 Task: Add Sprouts Chocolate Coconut Rolls to the cart.
Action: Mouse moved to (18, 70)
Screenshot: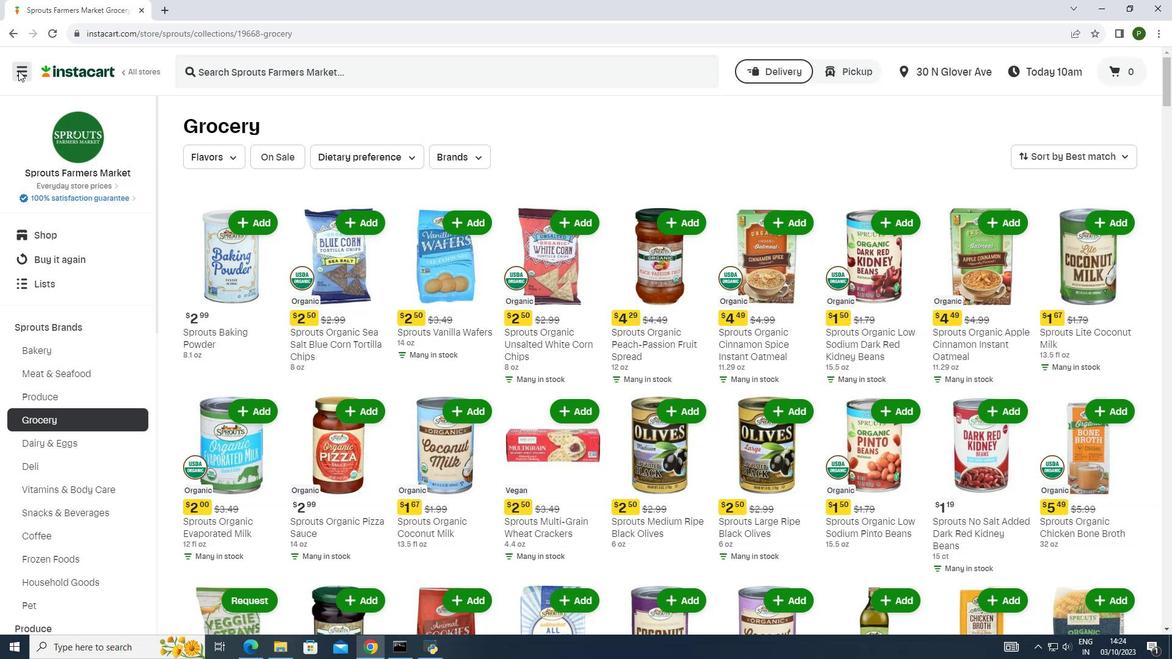 
Action: Mouse pressed left at (18, 70)
Screenshot: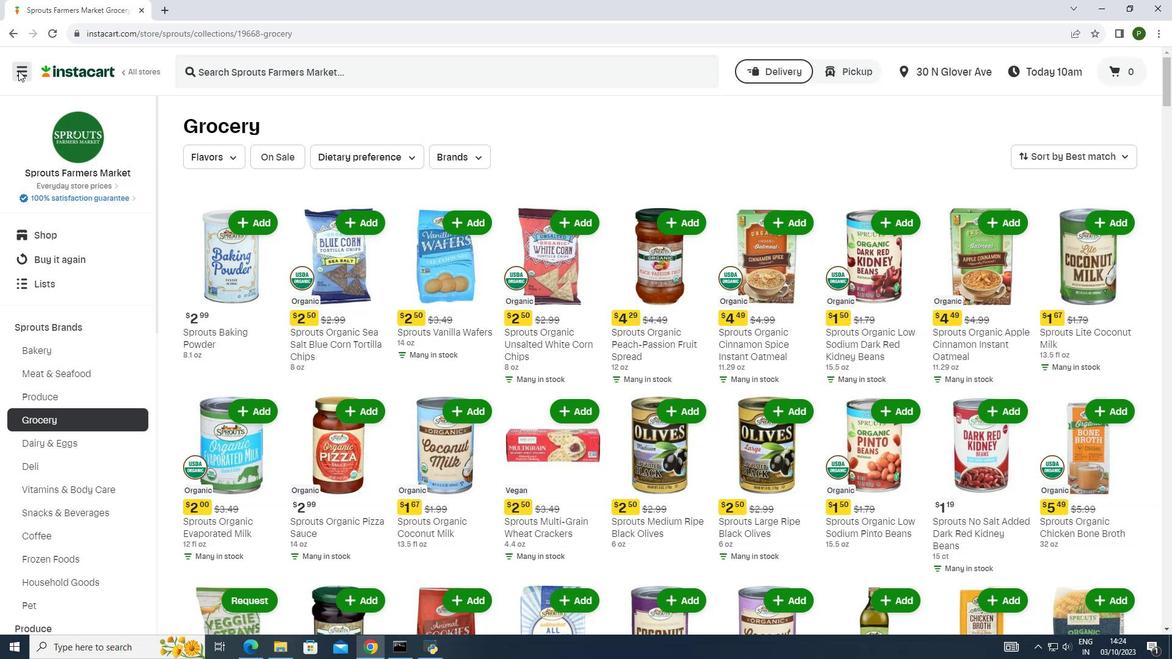 
Action: Mouse moved to (43, 317)
Screenshot: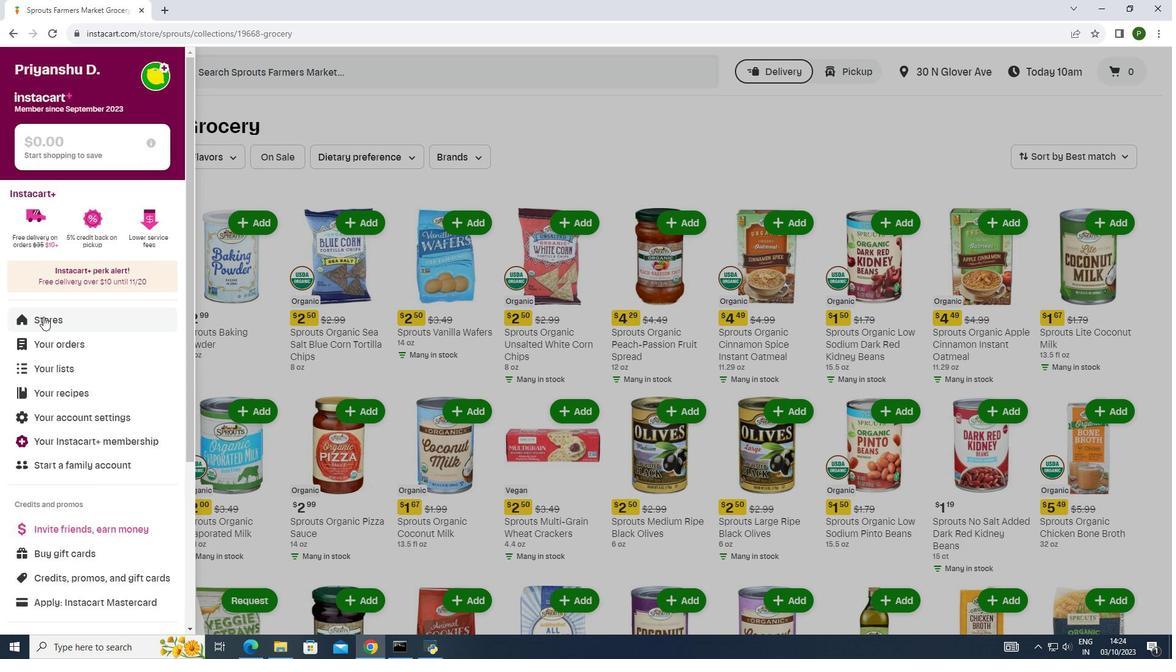 
Action: Mouse pressed left at (43, 317)
Screenshot: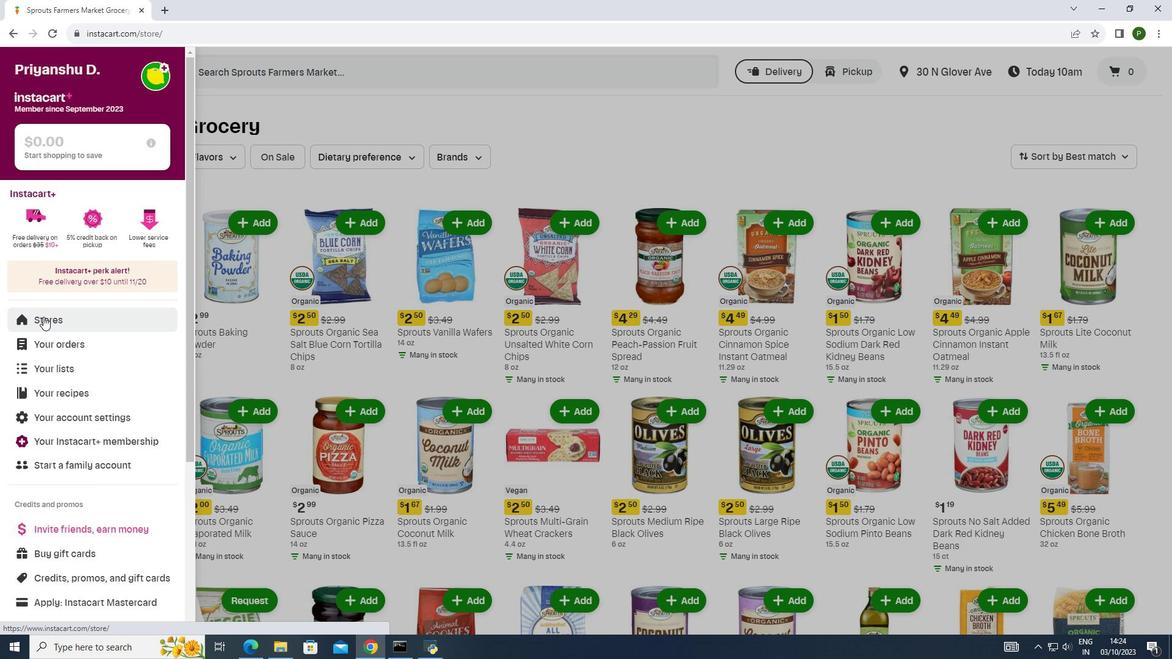 
Action: Mouse moved to (275, 126)
Screenshot: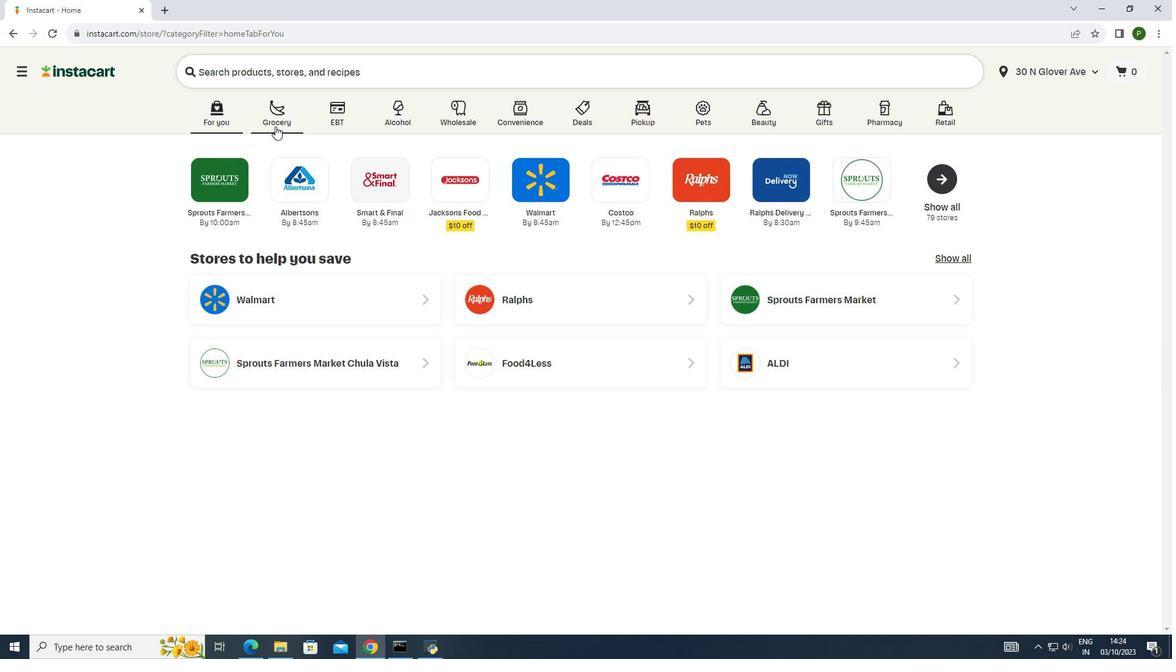 
Action: Mouse pressed left at (275, 126)
Screenshot: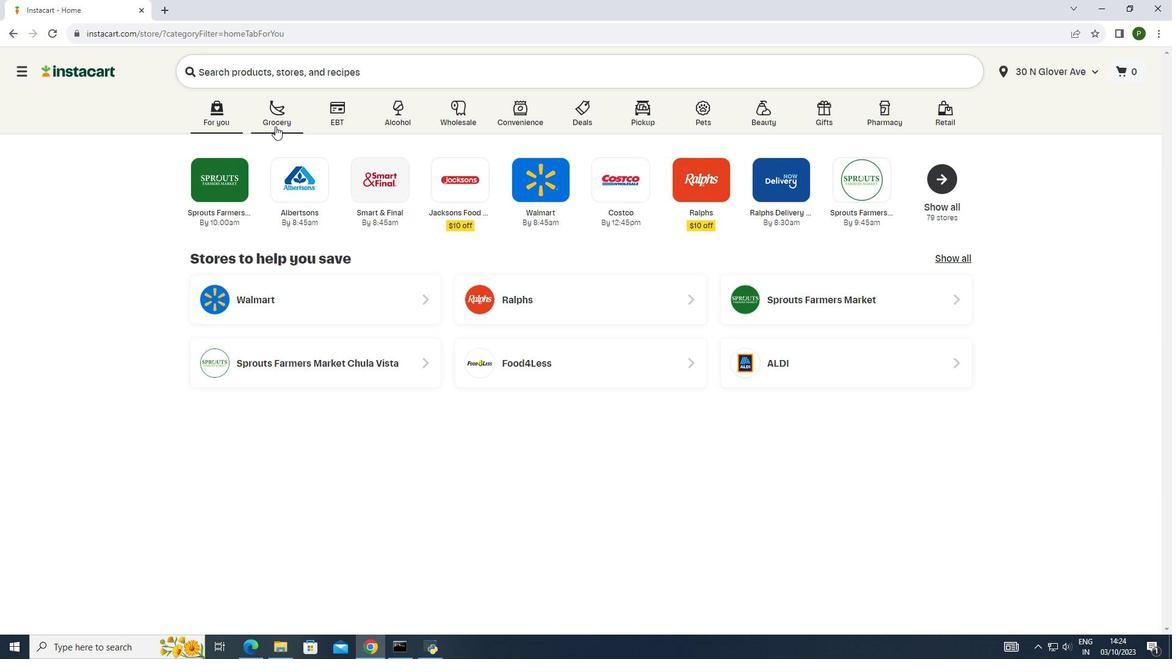 
Action: Mouse moved to (613, 178)
Screenshot: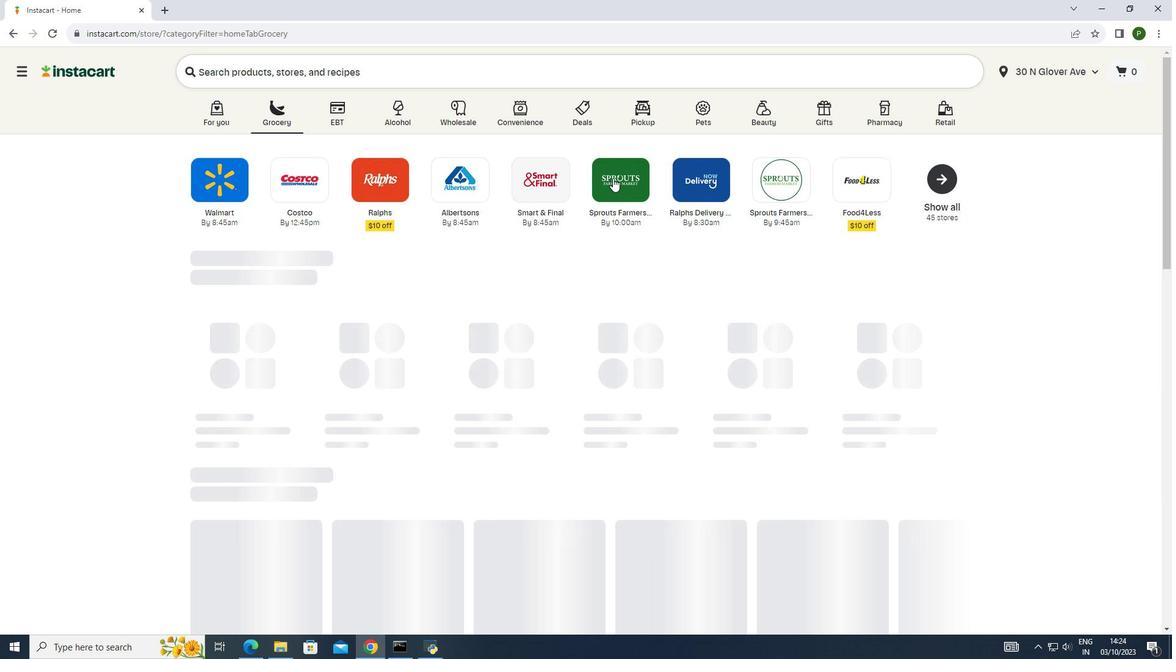 
Action: Mouse pressed left at (613, 178)
Screenshot: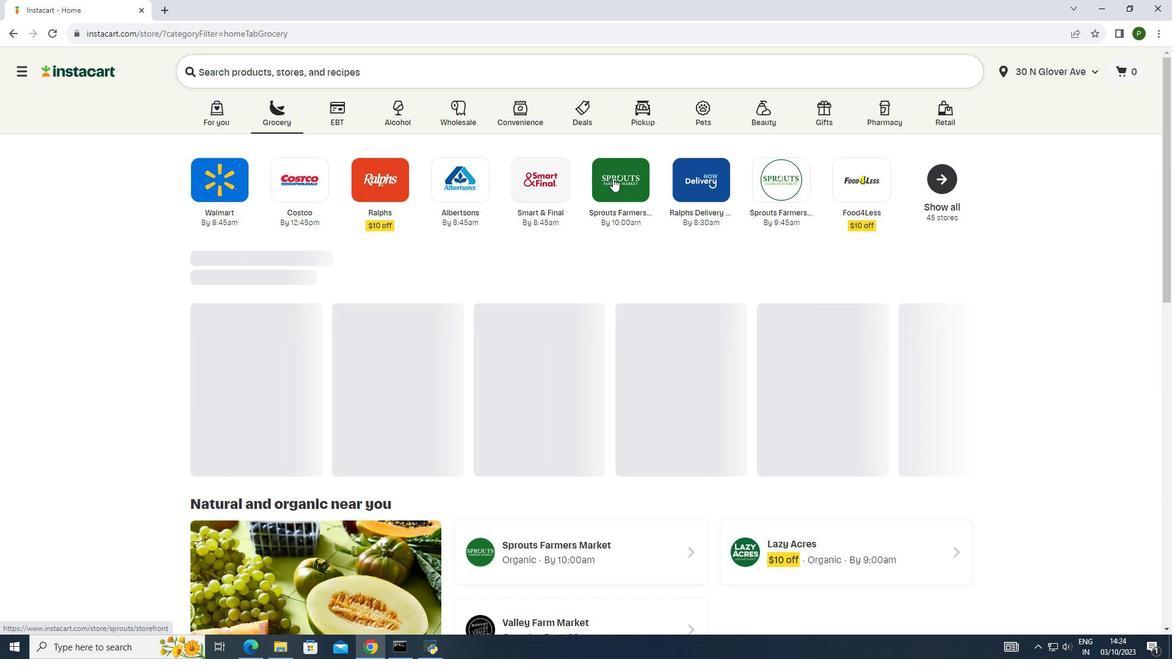 
Action: Mouse moved to (103, 322)
Screenshot: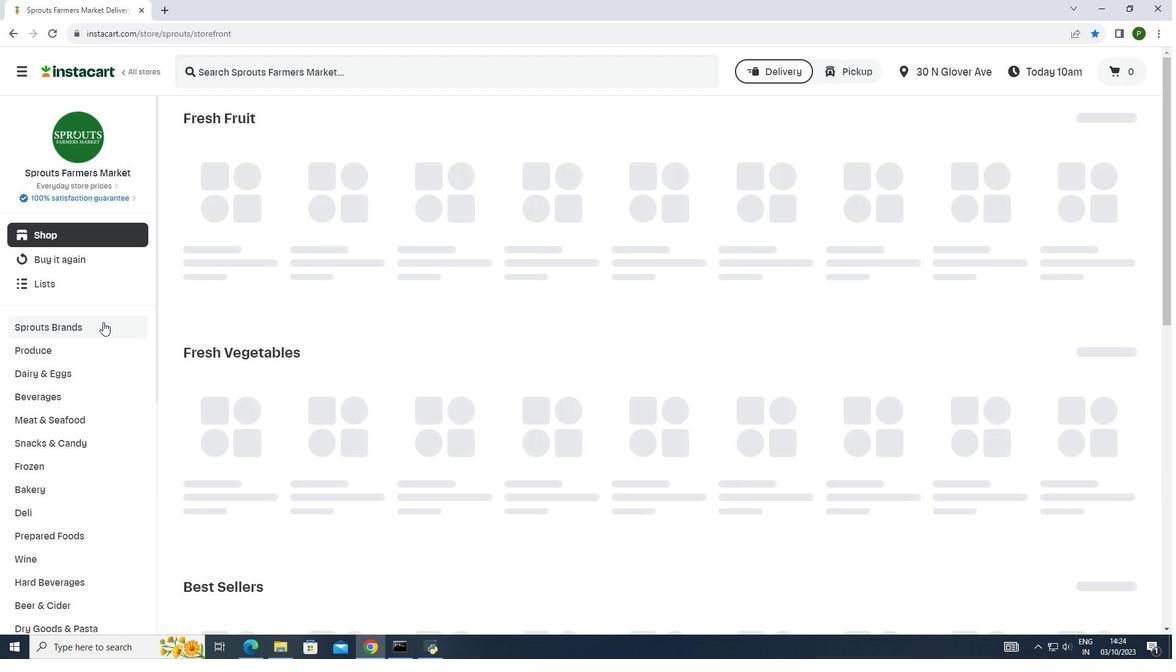 
Action: Mouse pressed left at (103, 322)
Screenshot: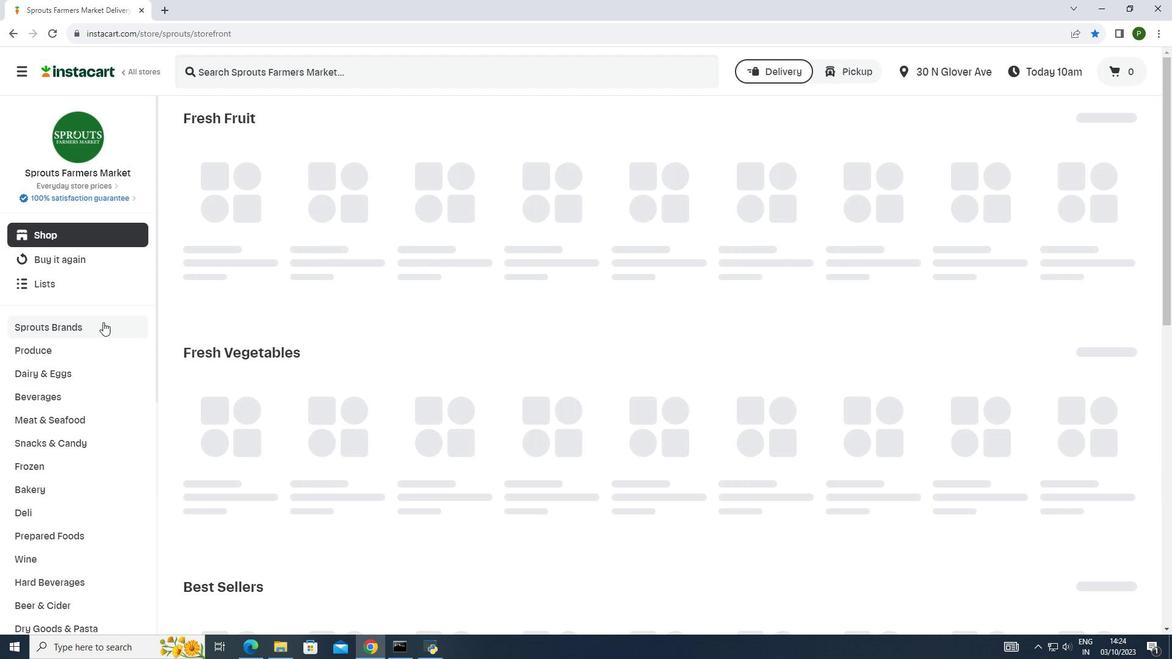 
Action: Mouse moved to (83, 410)
Screenshot: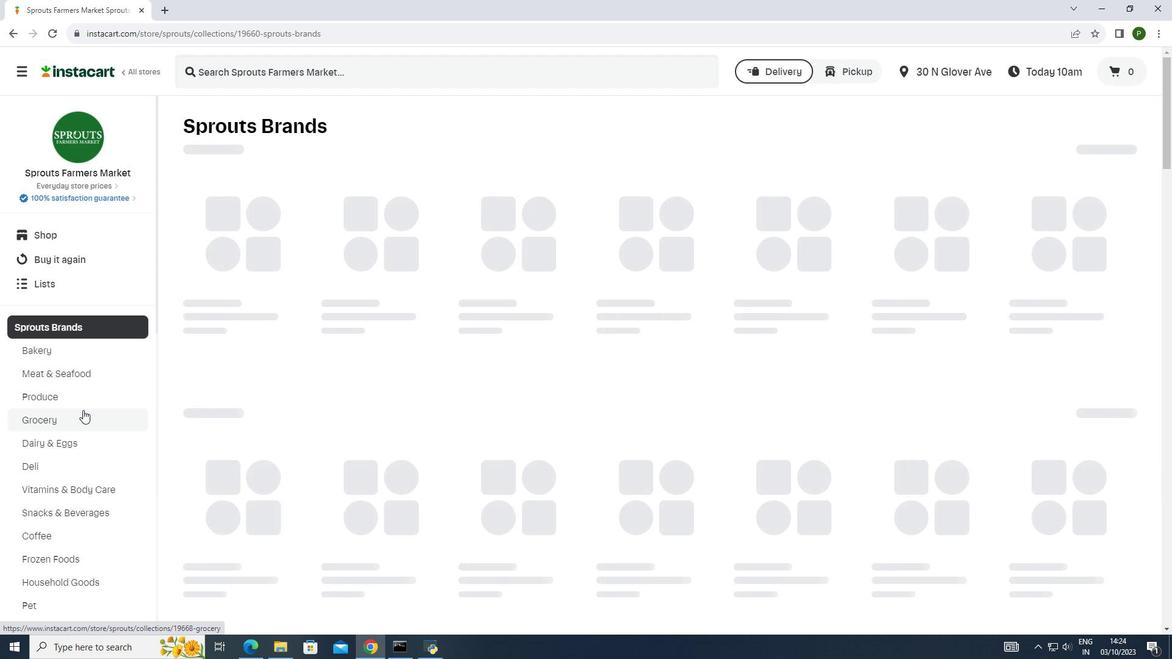 
Action: Mouse pressed left at (83, 410)
Screenshot: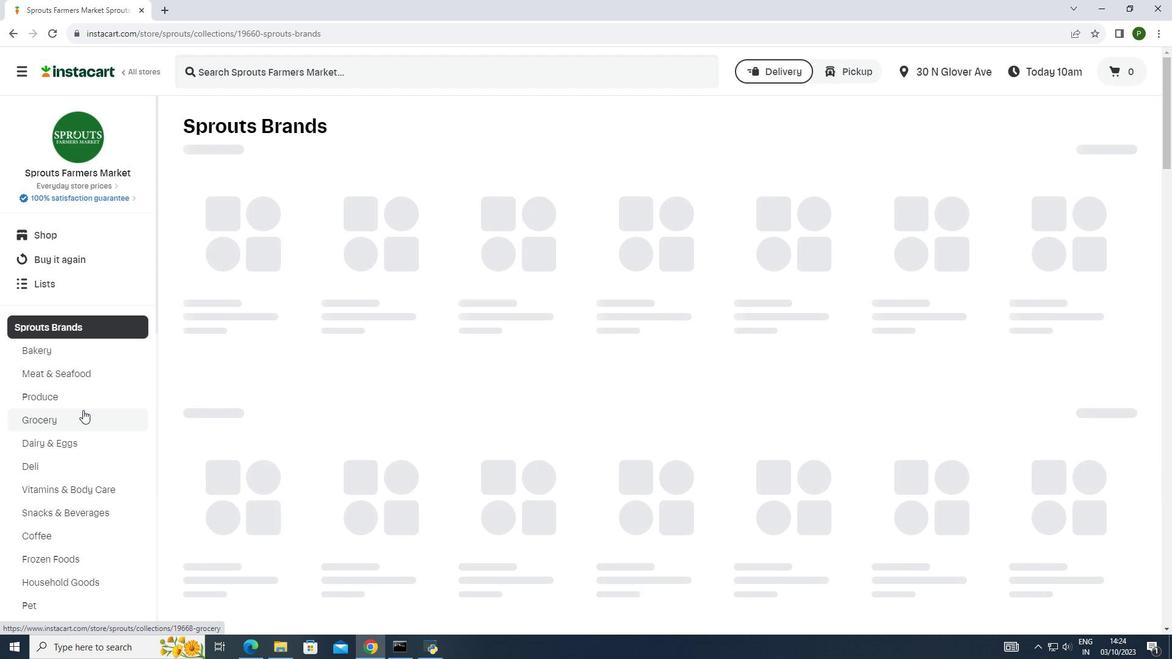 
Action: Mouse moved to (346, 284)
Screenshot: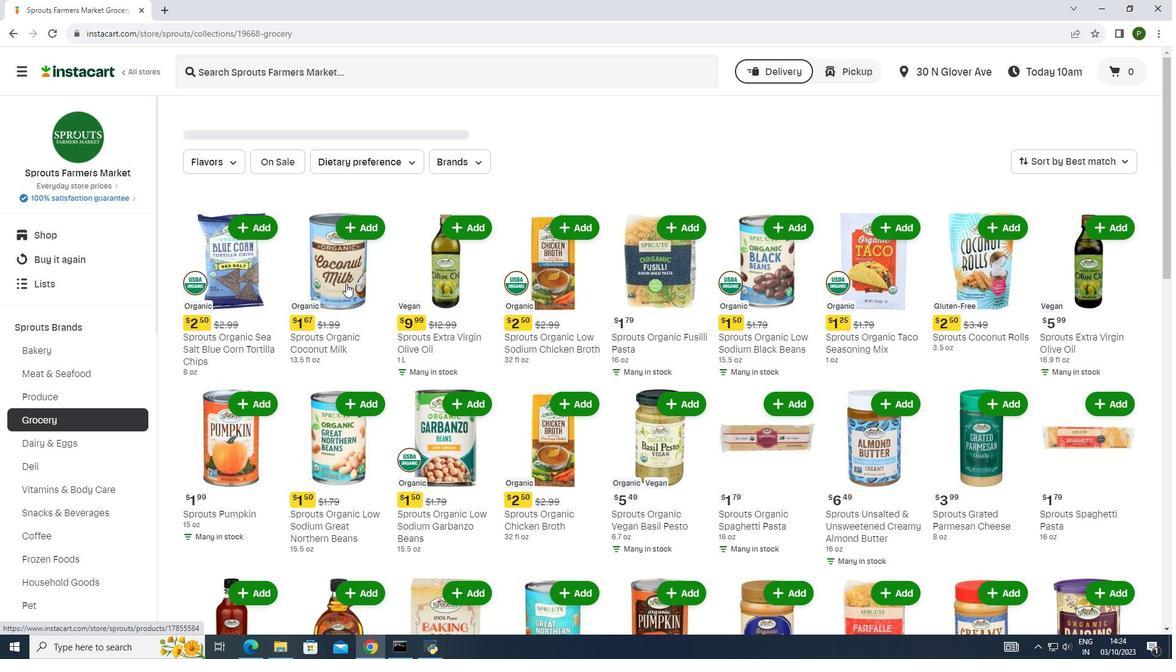 
Action: Mouse scrolled (346, 283) with delta (0, 0)
Screenshot: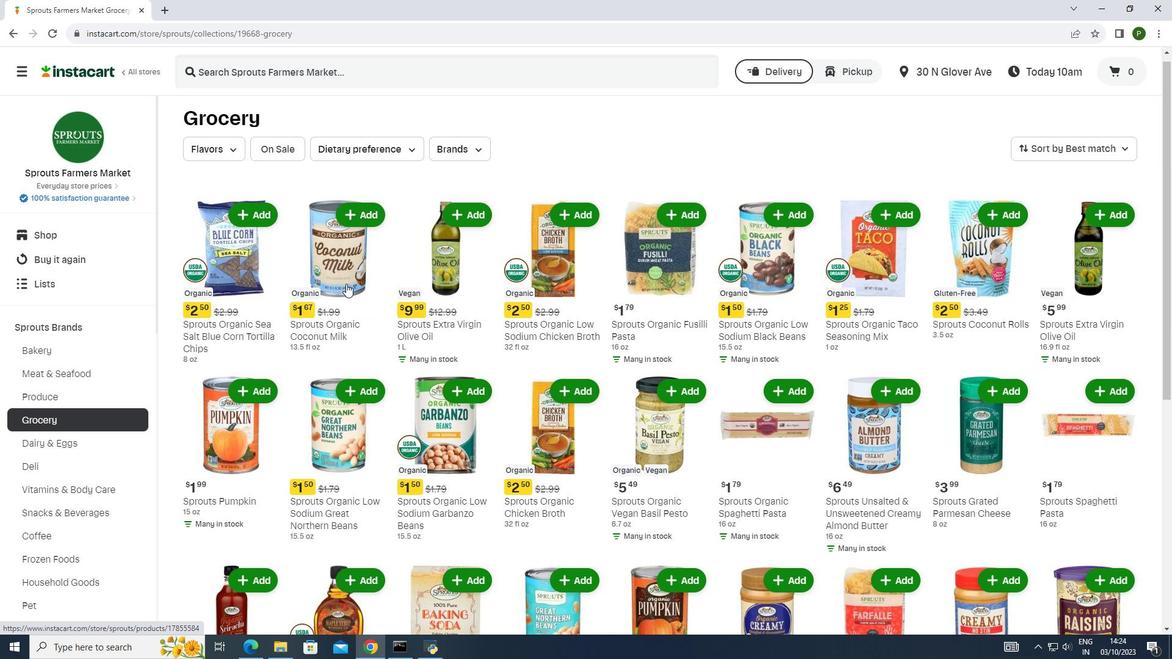
Action: Mouse scrolled (346, 283) with delta (0, 0)
Screenshot: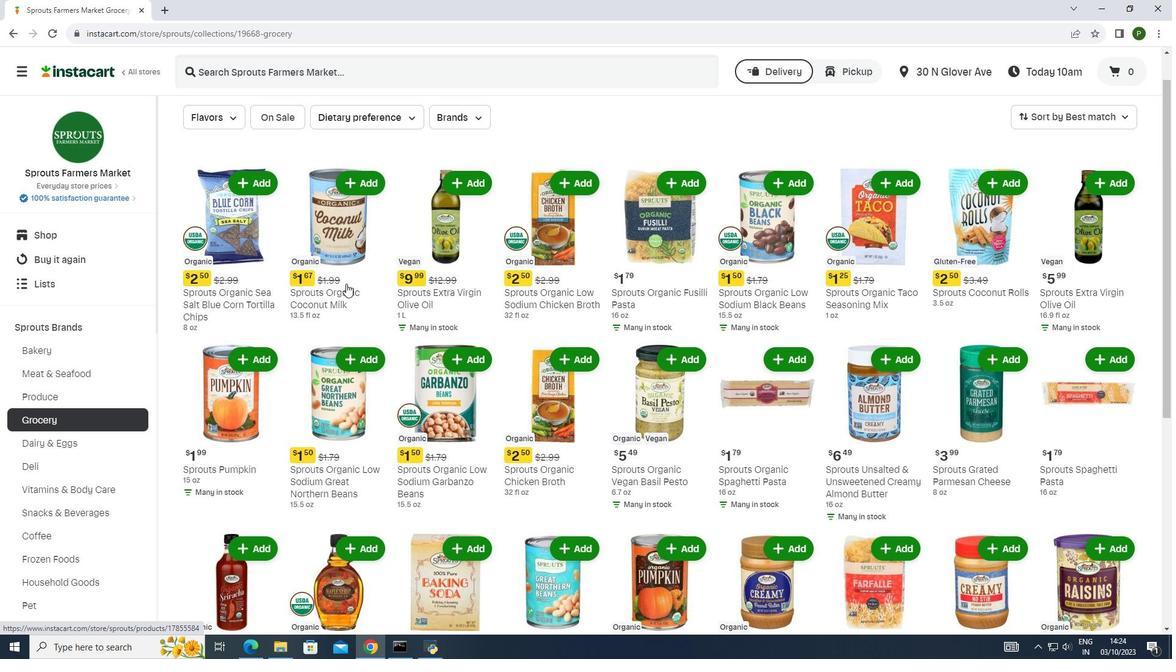 
Action: Mouse moved to (304, 277)
Screenshot: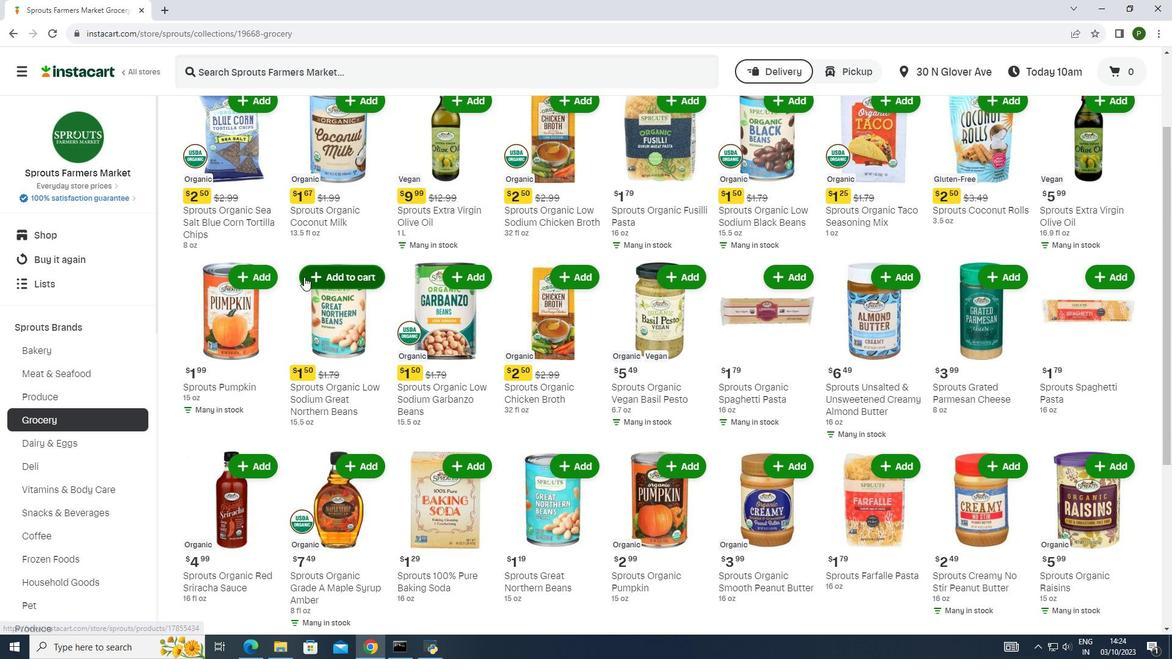 
Action: Mouse scrolled (304, 276) with delta (0, 0)
Screenshot: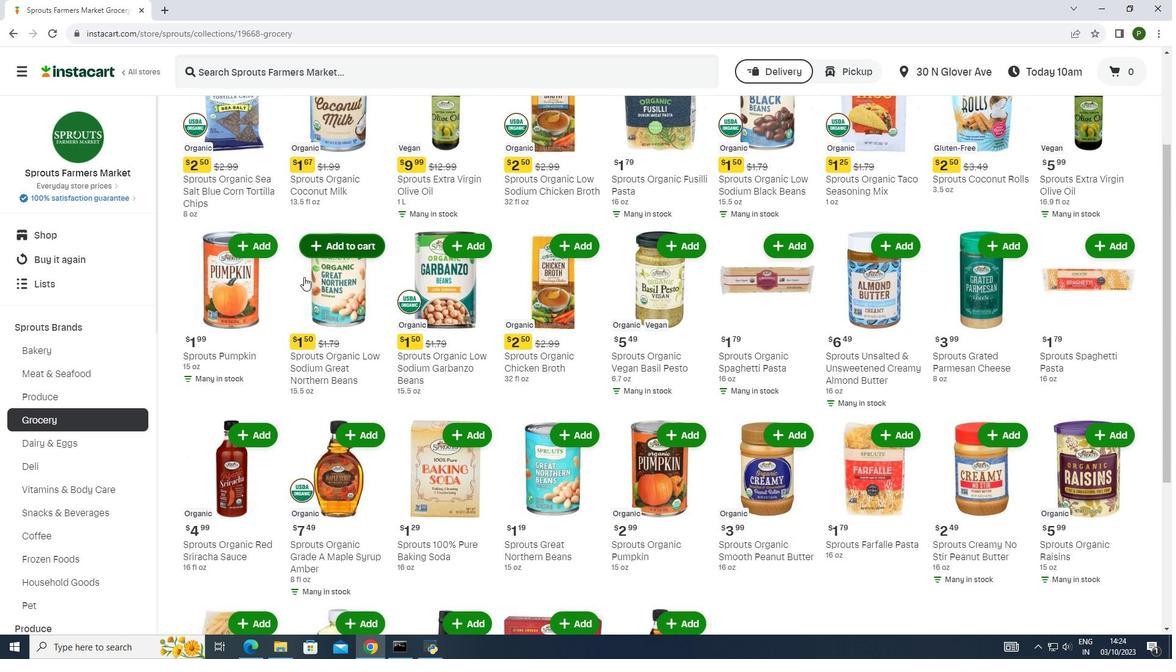
Action: Mouse scrolled (304, 277) with delta (0, 0)
Screenshot: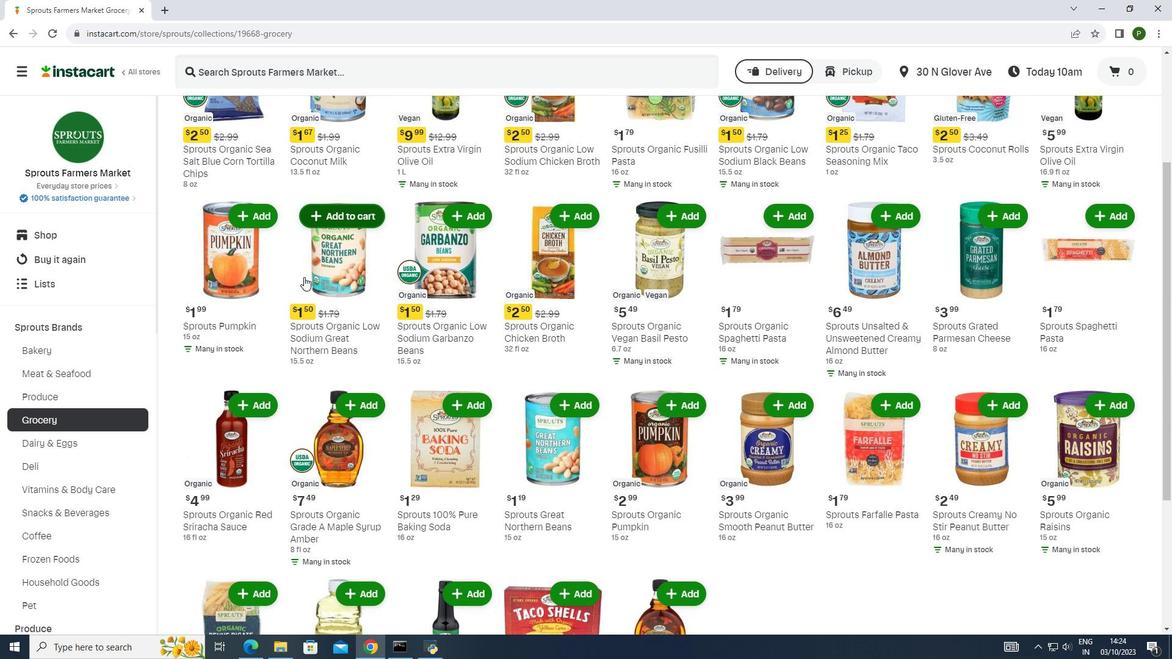 
Action: Mouse scrolled (304, 276) with delta (0, 0)
Screenshot: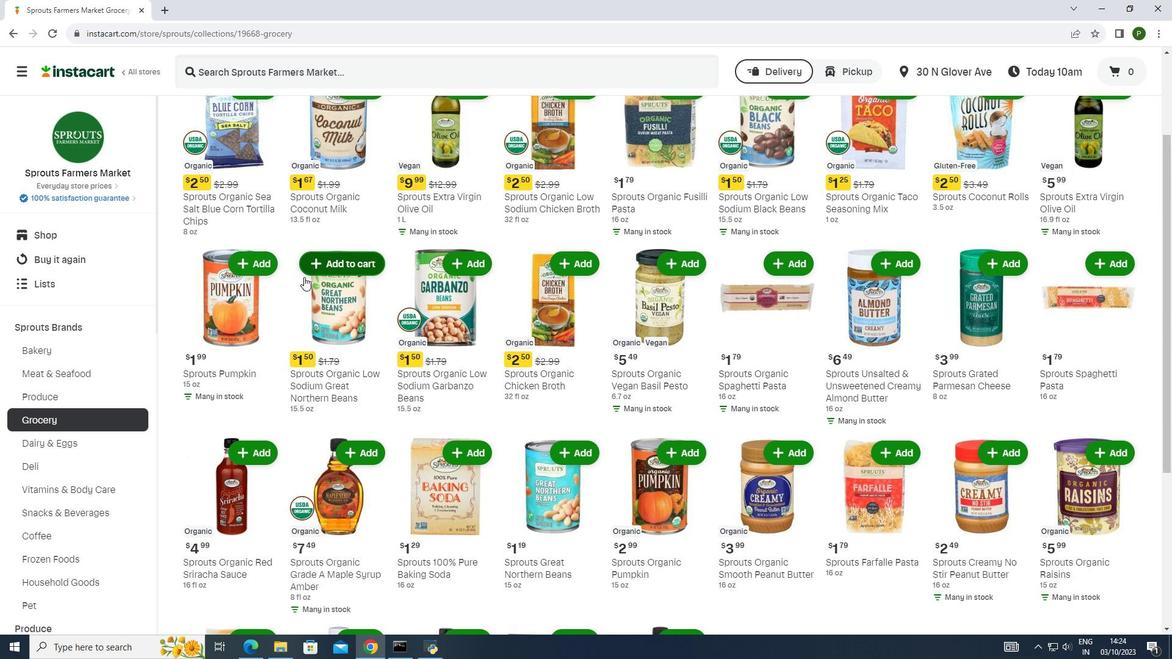 
Action: Mouse scrolled (304, 276) with delta (0, 0)
Screenshot: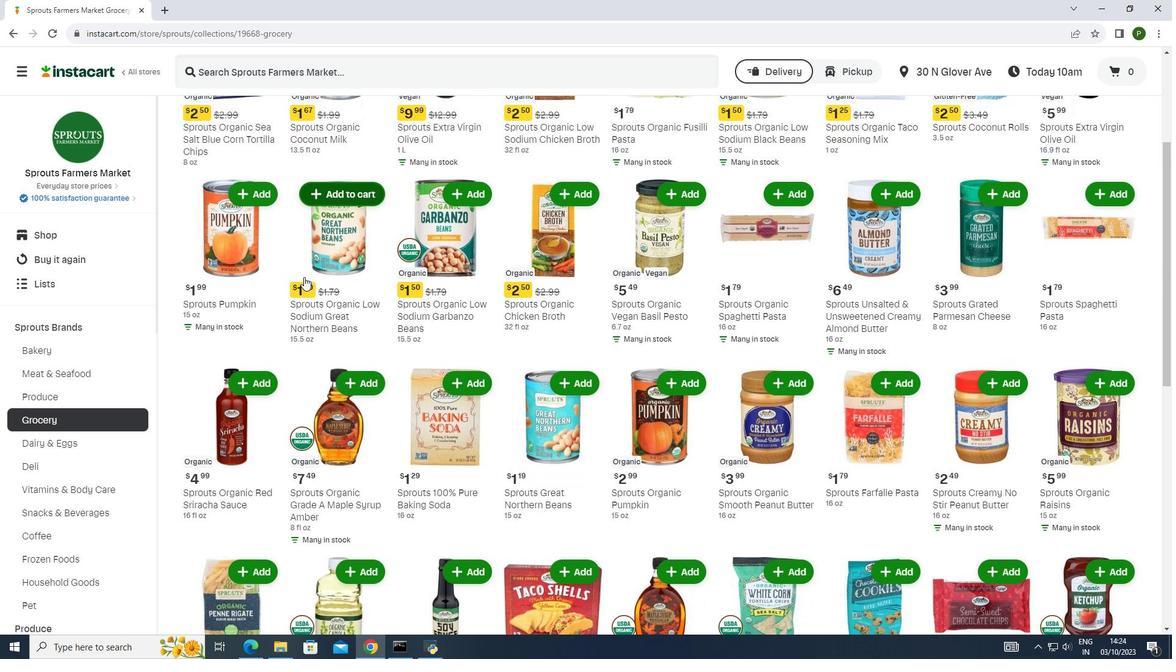 
Action: Mouse scrolled (304, 276) with delta (0, 0)
Screenshot: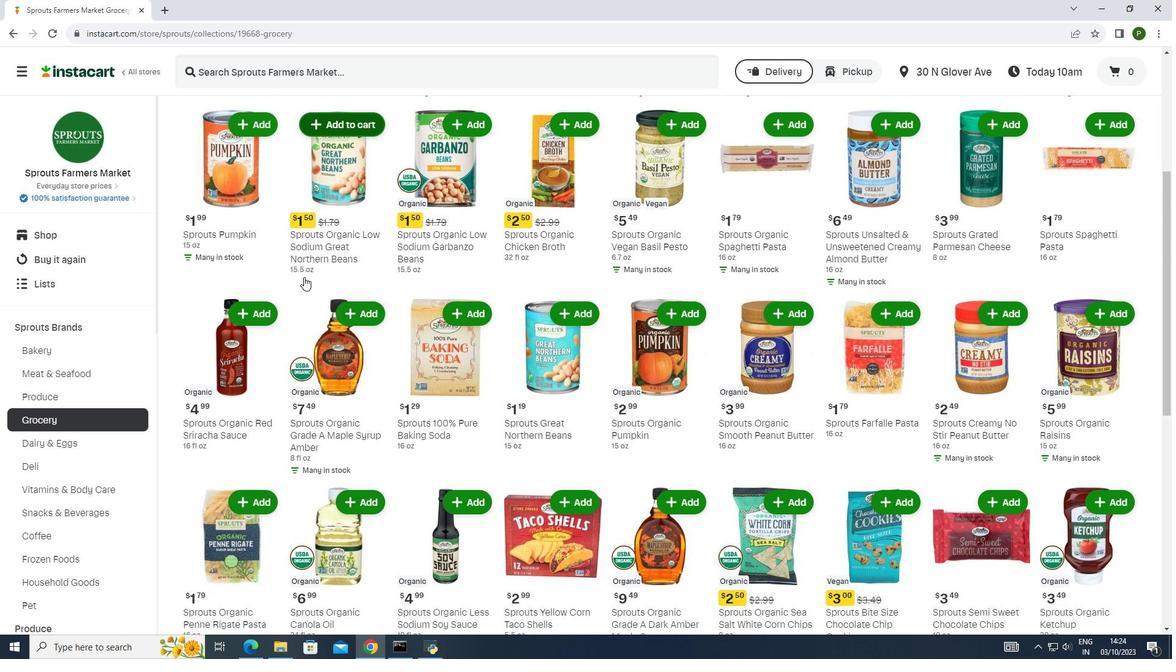 
Action: Mouse scrolled (304, 276) with delta (0, 0)
Screenshot: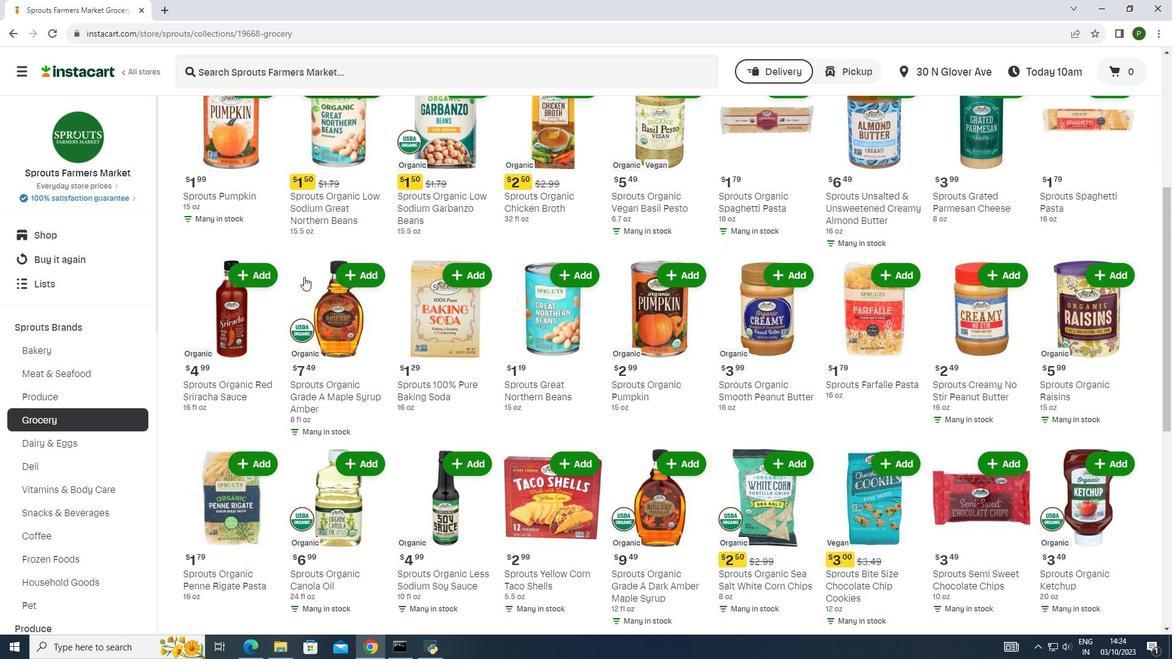 
Action: Mouse scrolled (304, 276) with delta (0, 0)
Screenshot: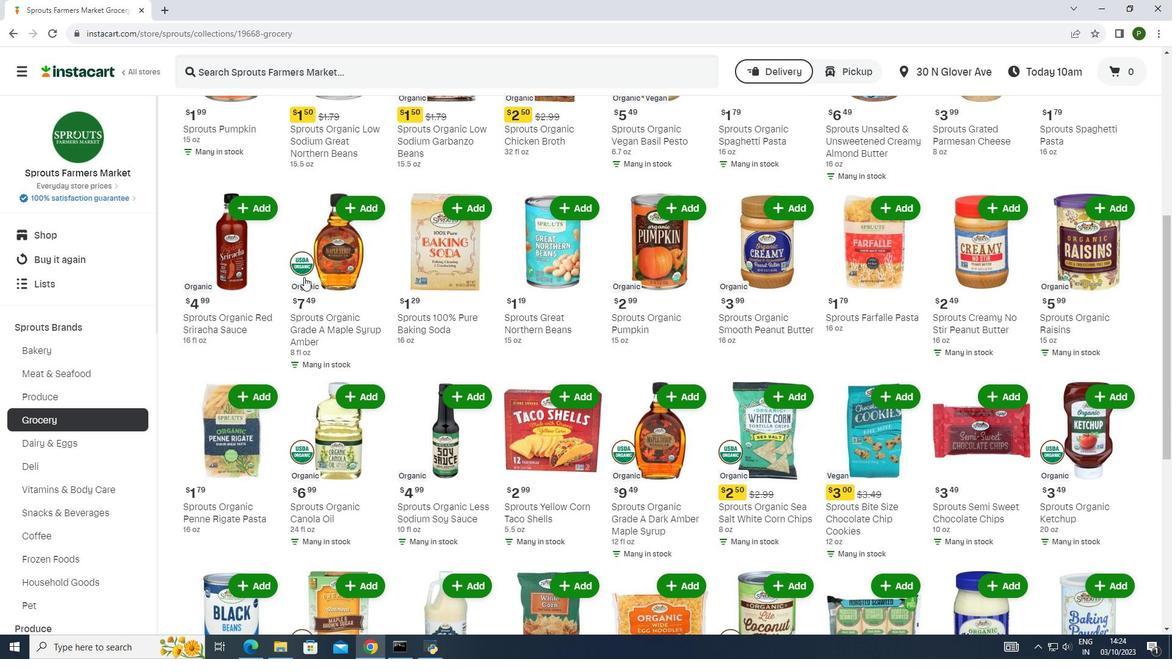
Action: Mouse scrolled (304, 276) with delta (0, 0)
Screenshot: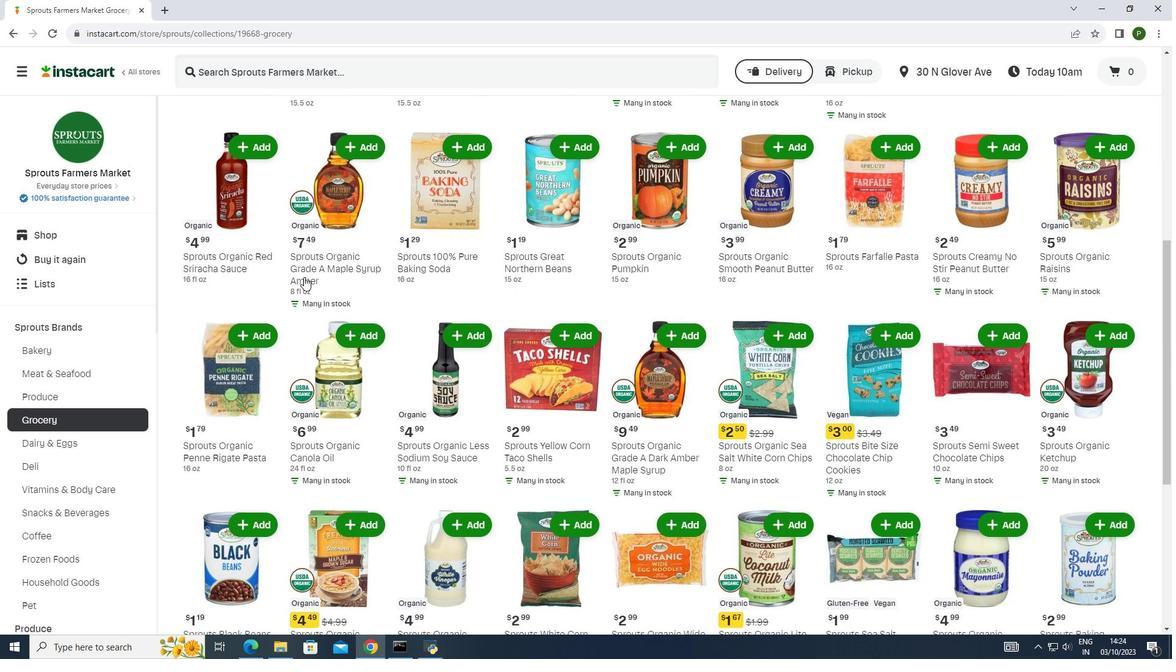 
Action: Mouse scrolled (304, 276) with delta (0, 0)
Screenshot: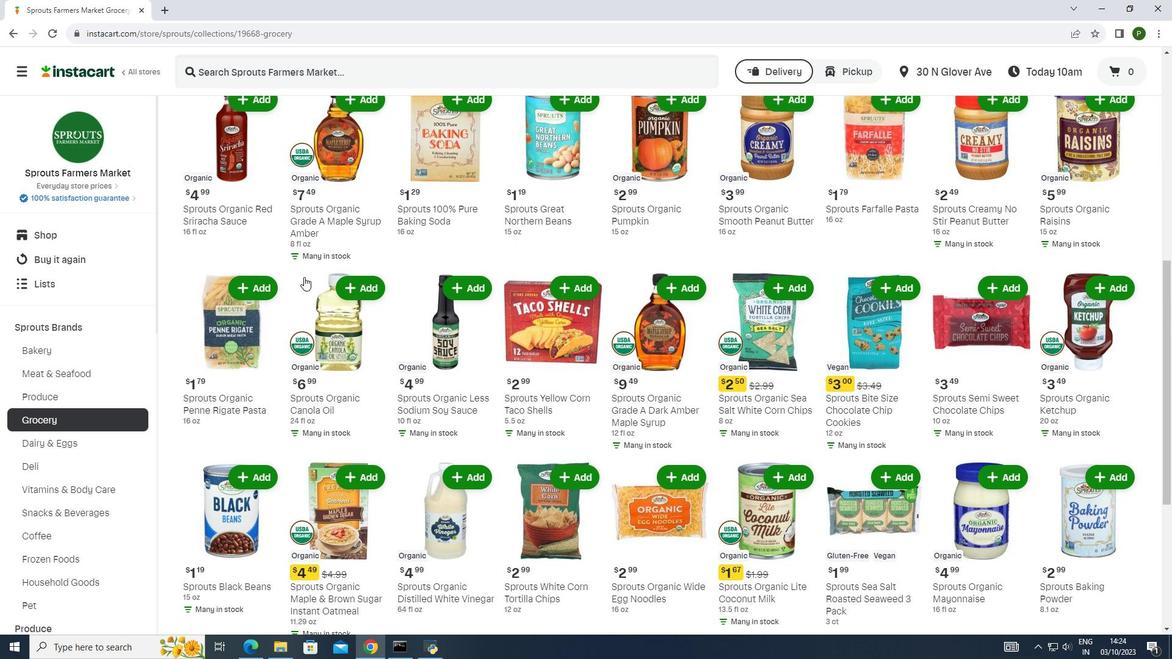 
Action: Mouse scrolled (304, 276) with delta (0, 0)
Screenshot: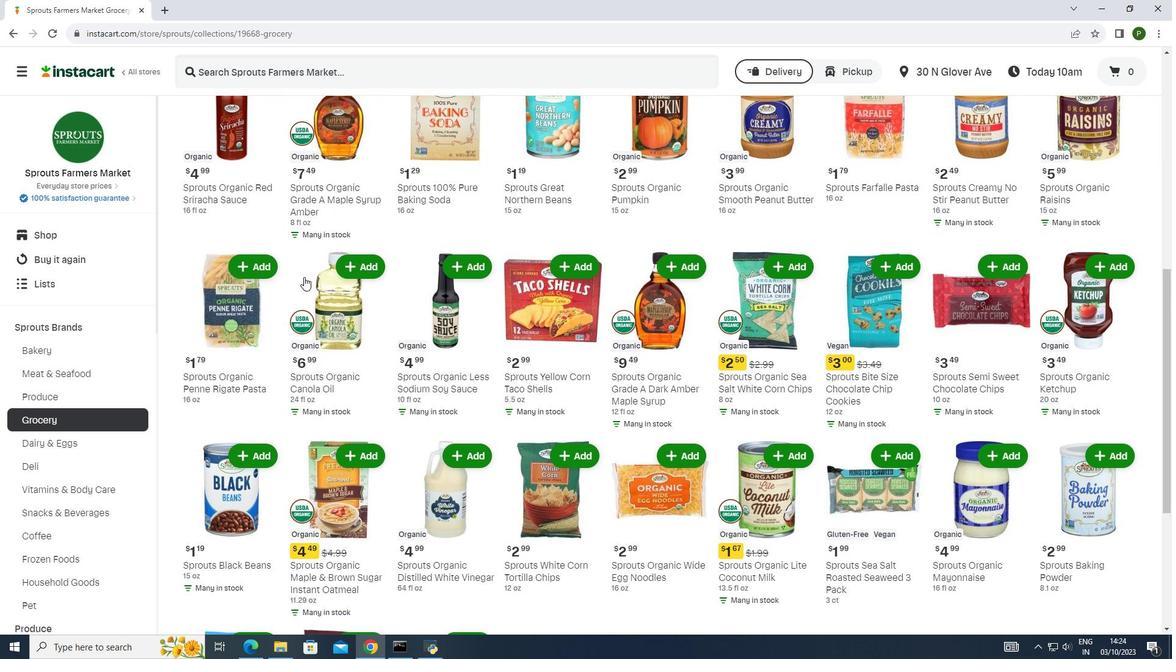 
Action: Mouse scrolled (304, 276) with delta (0, 0)
Screenshot: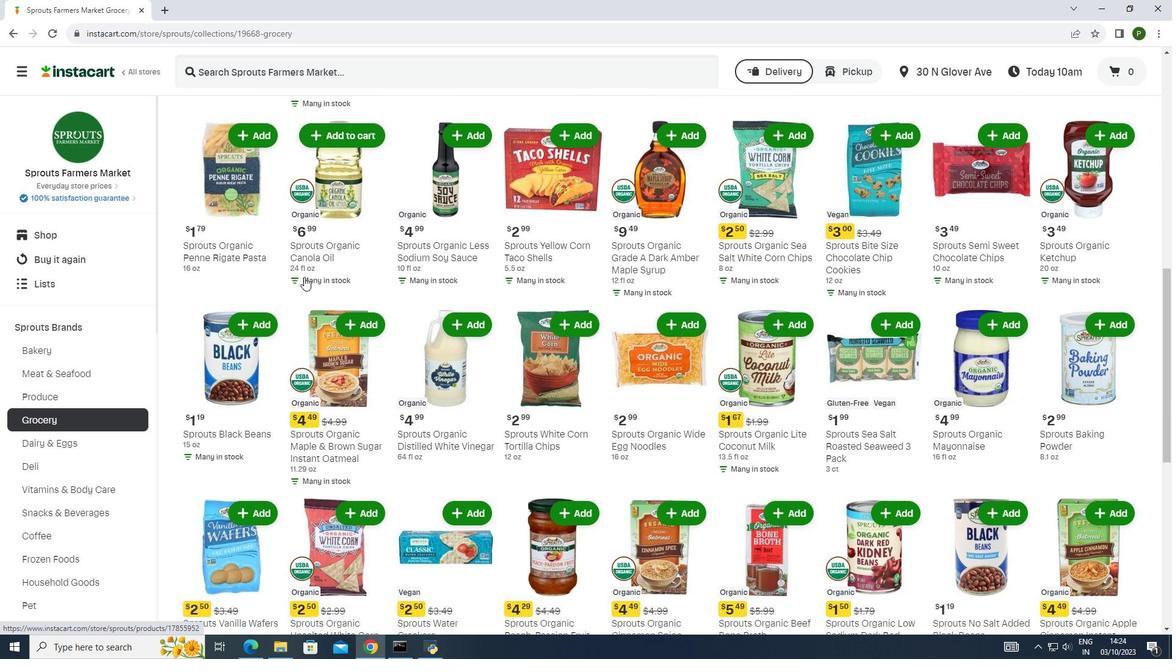 
Action: Mouse scrolled (304, 276) with delta (0, 0)
Screenshot: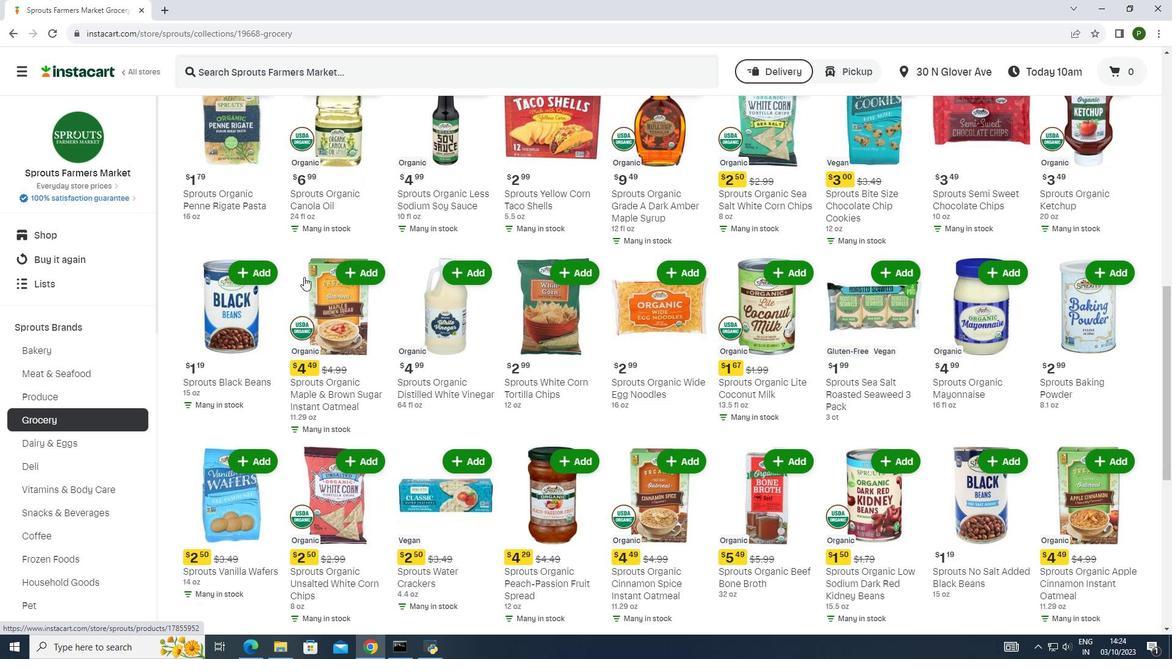 
Action: Mouse scrolled (304, 276) with delta (0, 0)
Screenshot: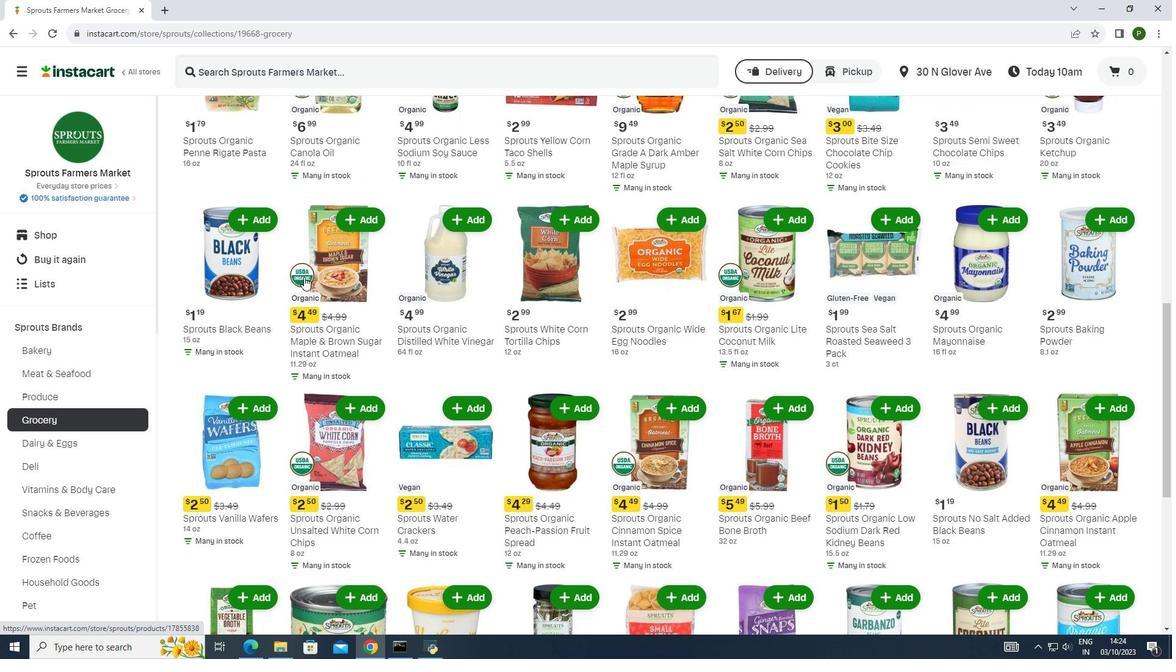 
Action: Mouse scrolled (304, 276) with delta (0, 0)
Screenshot: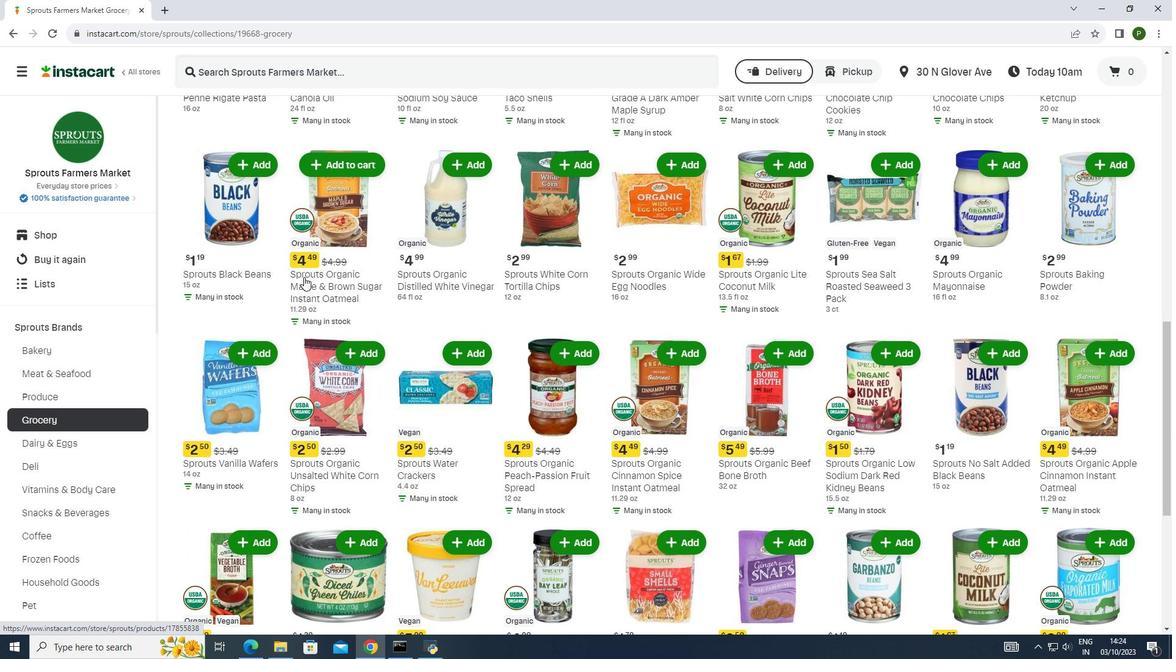 
Action: Mouse moved to (303, 277)
Screenshot: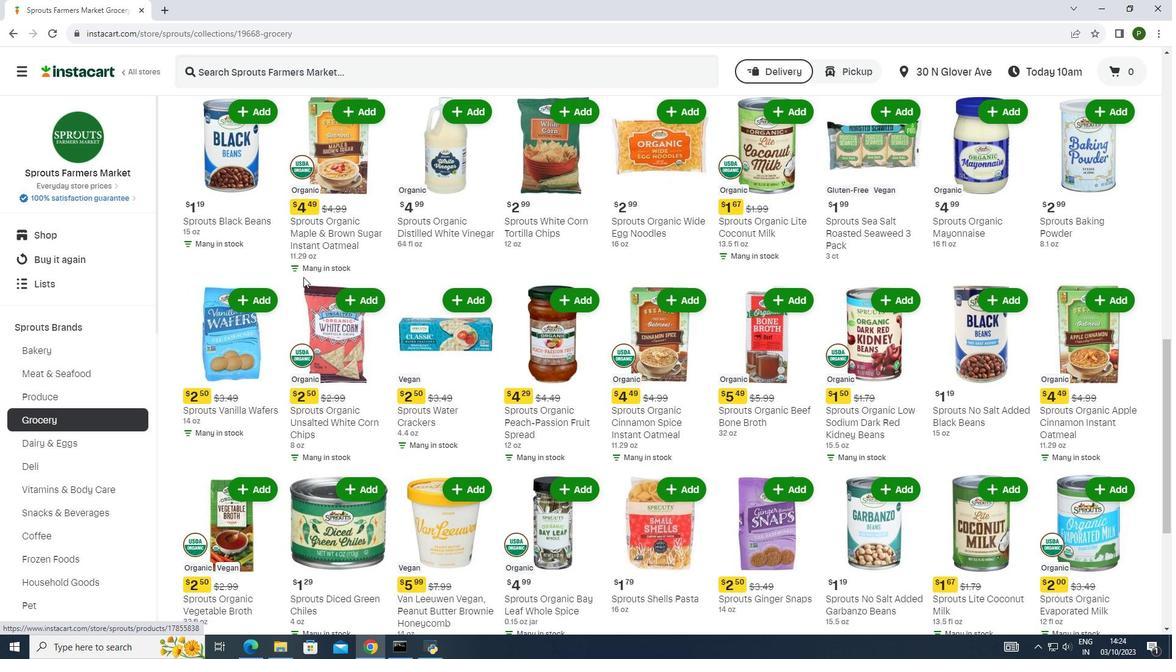 
Action: Mouse scrolled (303, 276) with delta (0, 0)
Screenshot: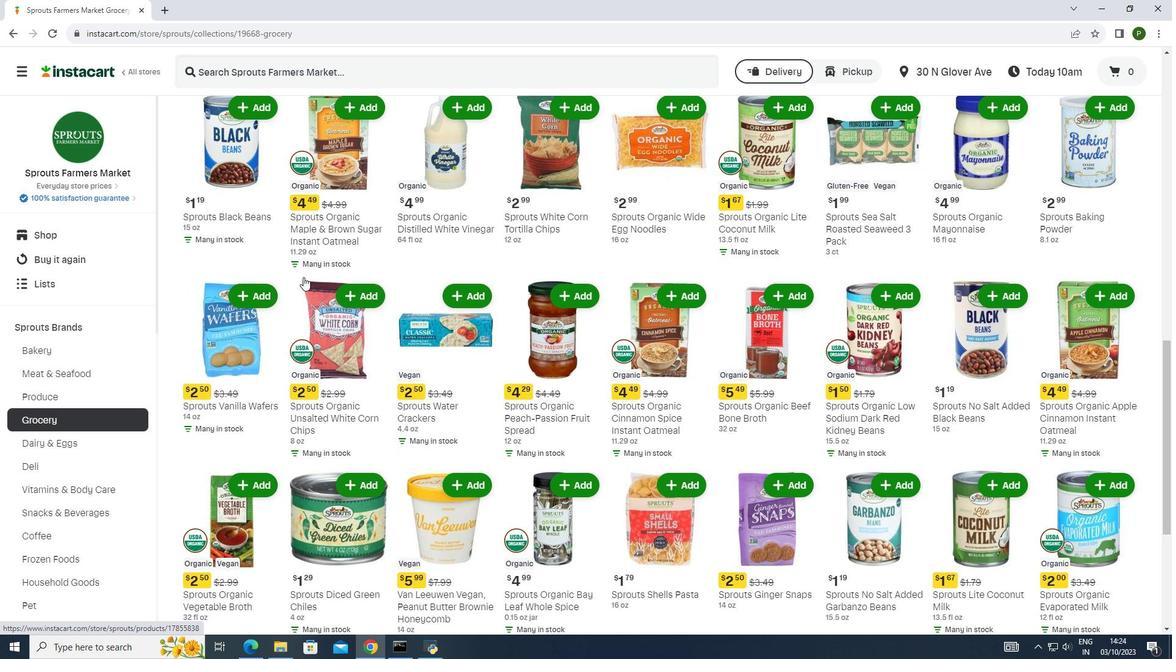 
Action: Mouse scrolled (303, 276) with delta (0, 0)
Screenshot: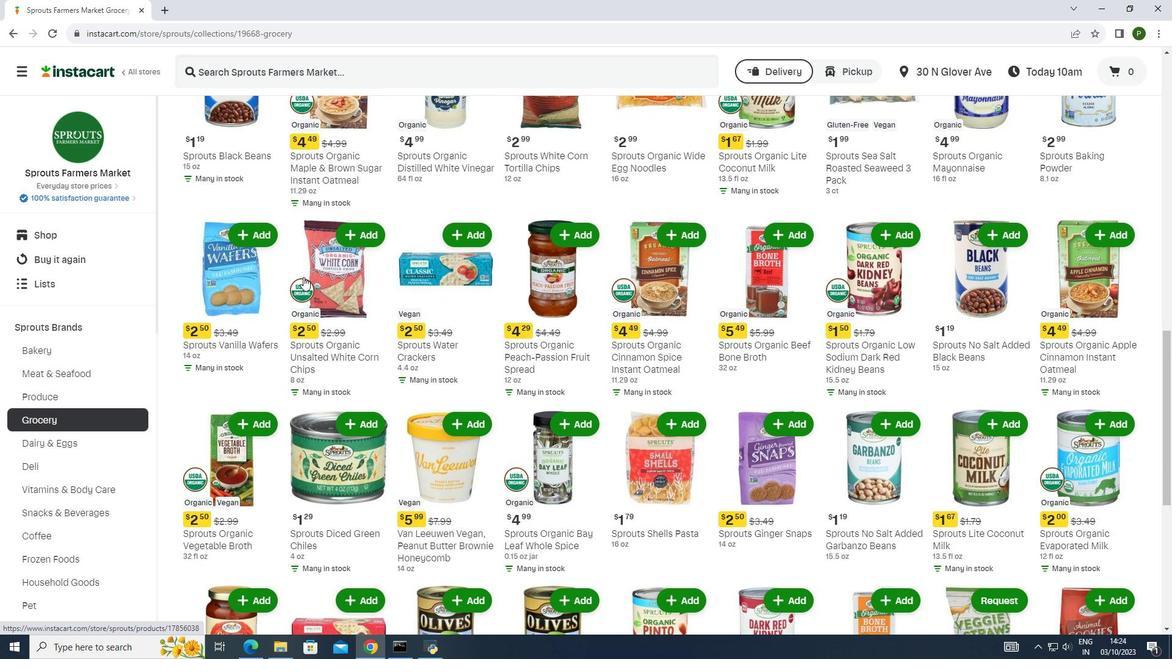 
Action: Mouse scrolled (303, 276) with delta (0, 0)
Screenshot: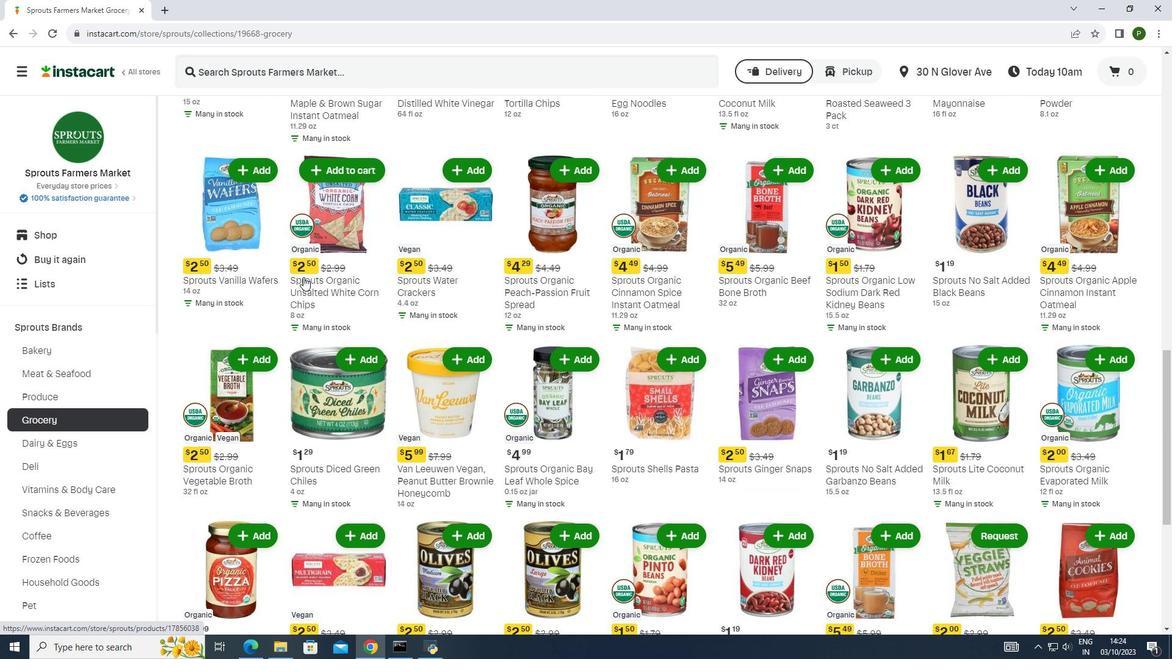 
Action: Mouse scrolled (303, 276) with delta (0, 0)
Screenshot: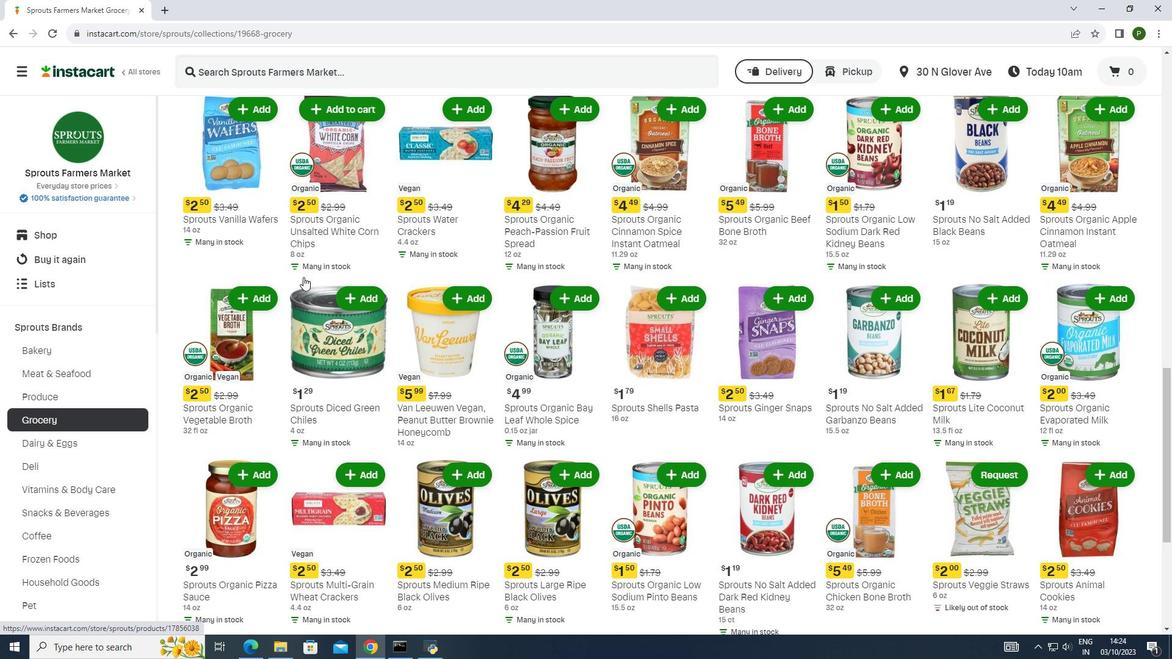 
Action: Mouse scrolled (303, 276) with delta (0, 0)
Screenshot: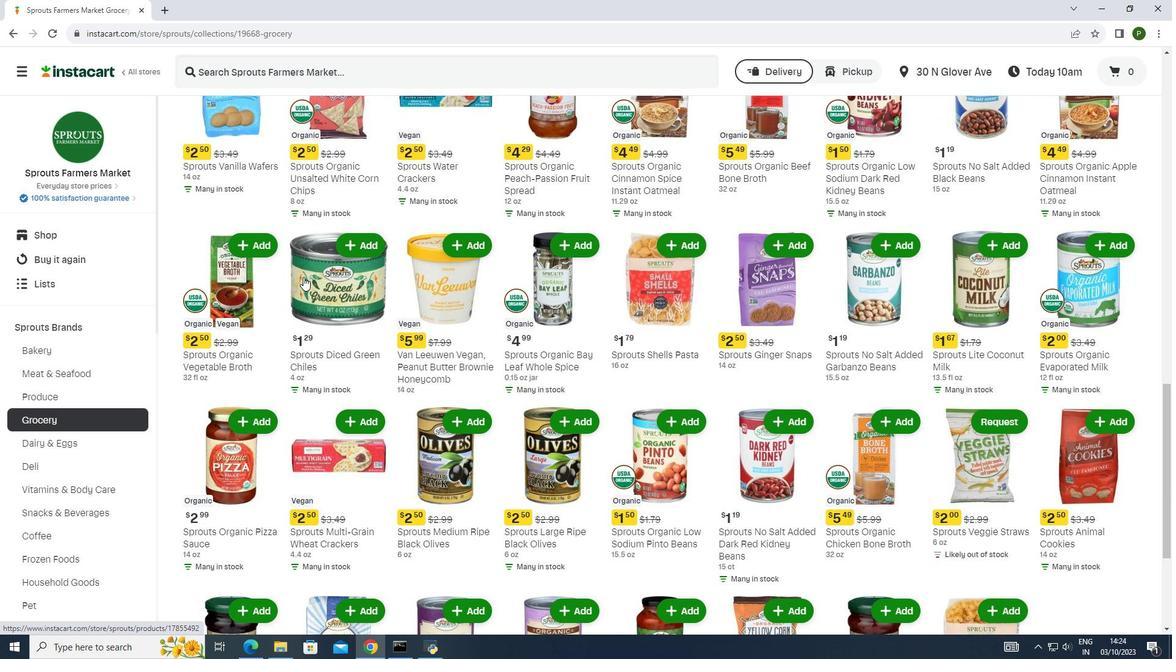 
Action: Mouse scrolled (303, 276) with delta (0, 0)
Screenshot: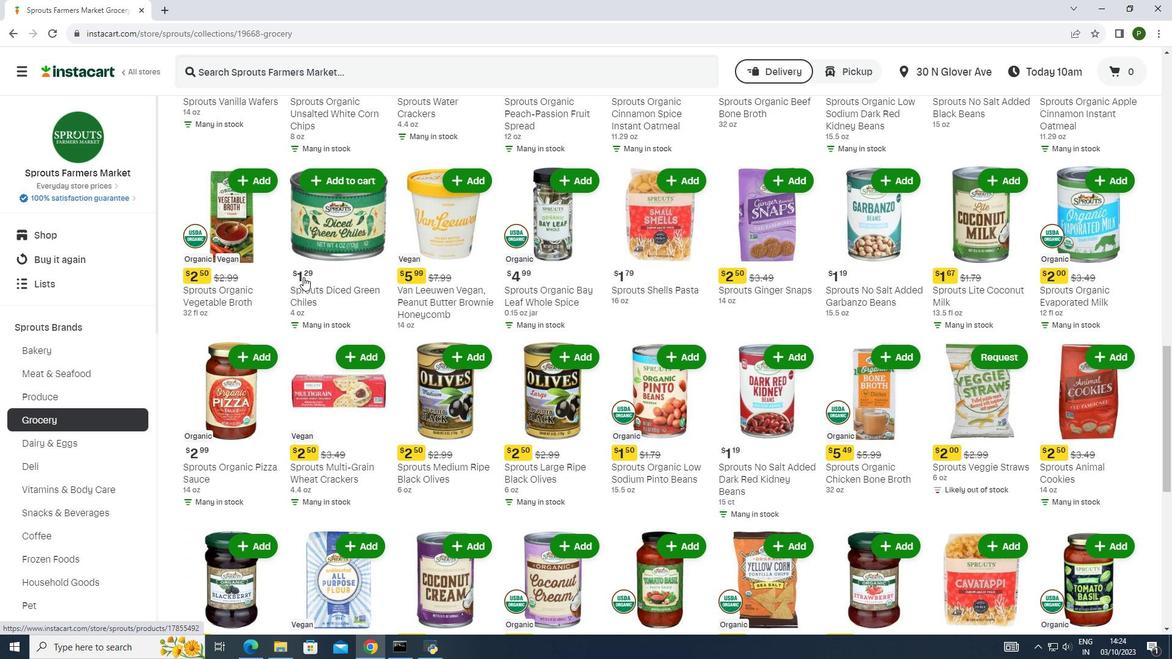 
Action: Mouse scrolled (303, 276) with delta (0, 0)
Screenshot: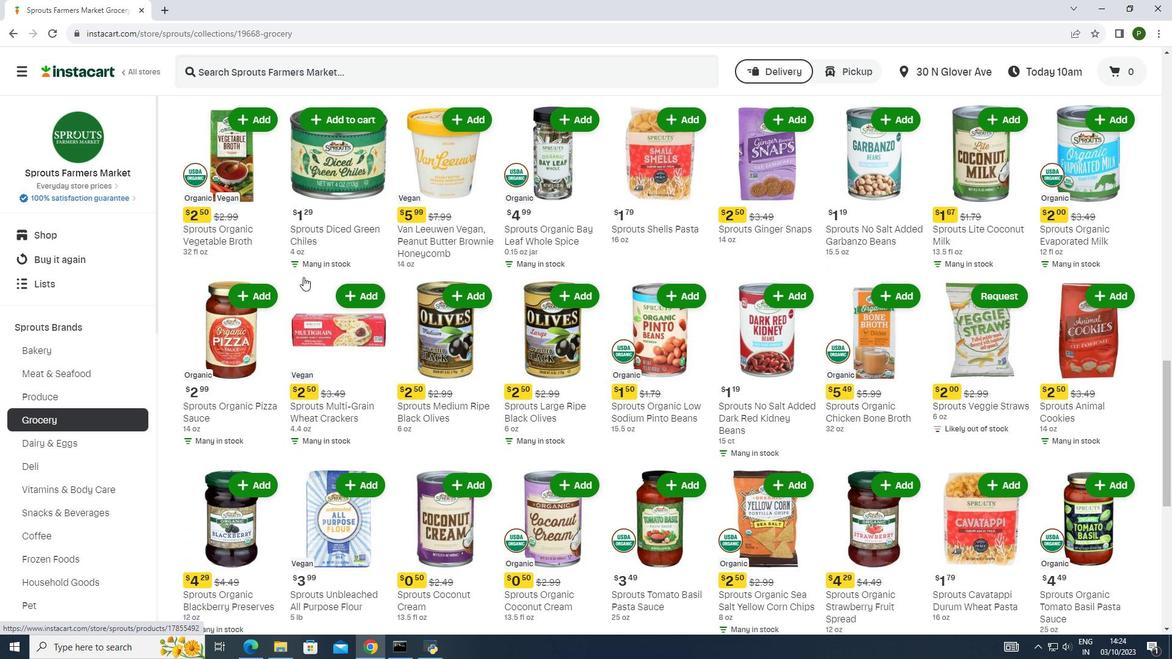 
Action: Mouse scrolled (303, 276) with delta (0, 0)
Screenshot: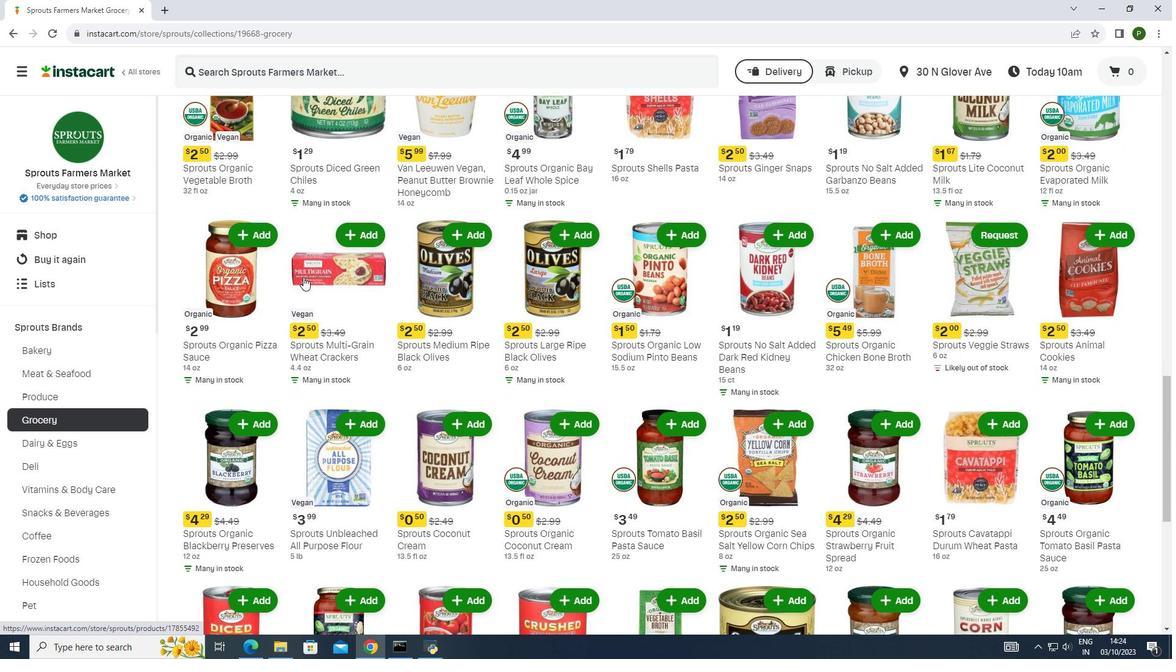 
Action: Mouse scrolled (303, 276) with delta (0, 0)
Screenshot: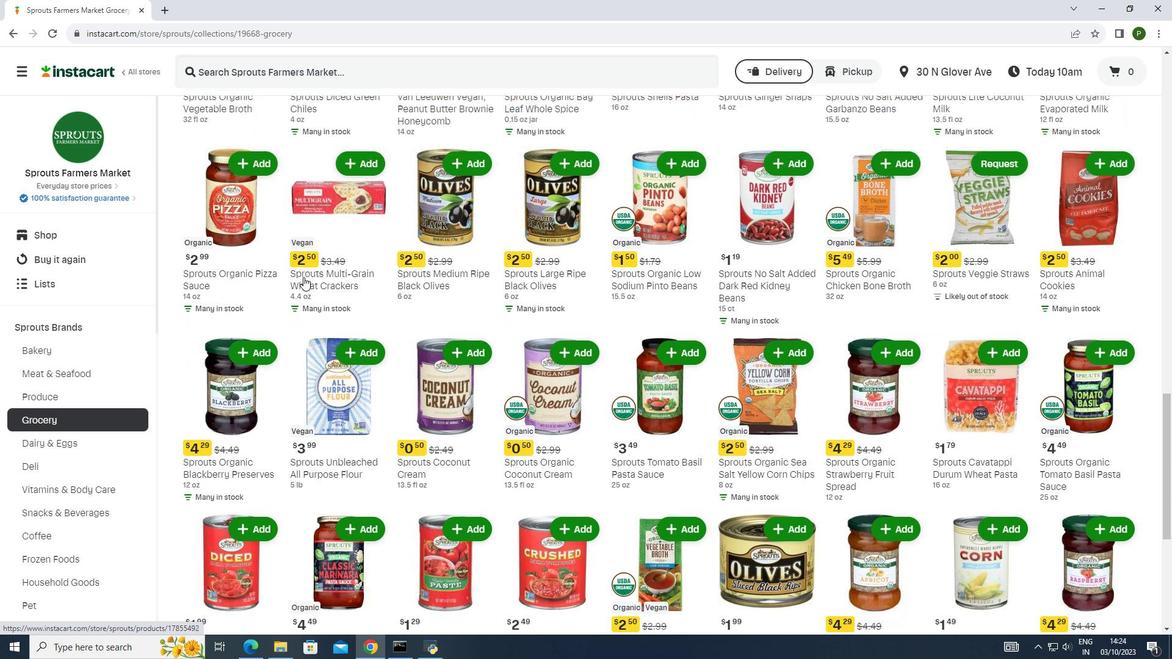 
Action: Mouse scrolled (303, 276) with delta (0, 0)
Screenshot: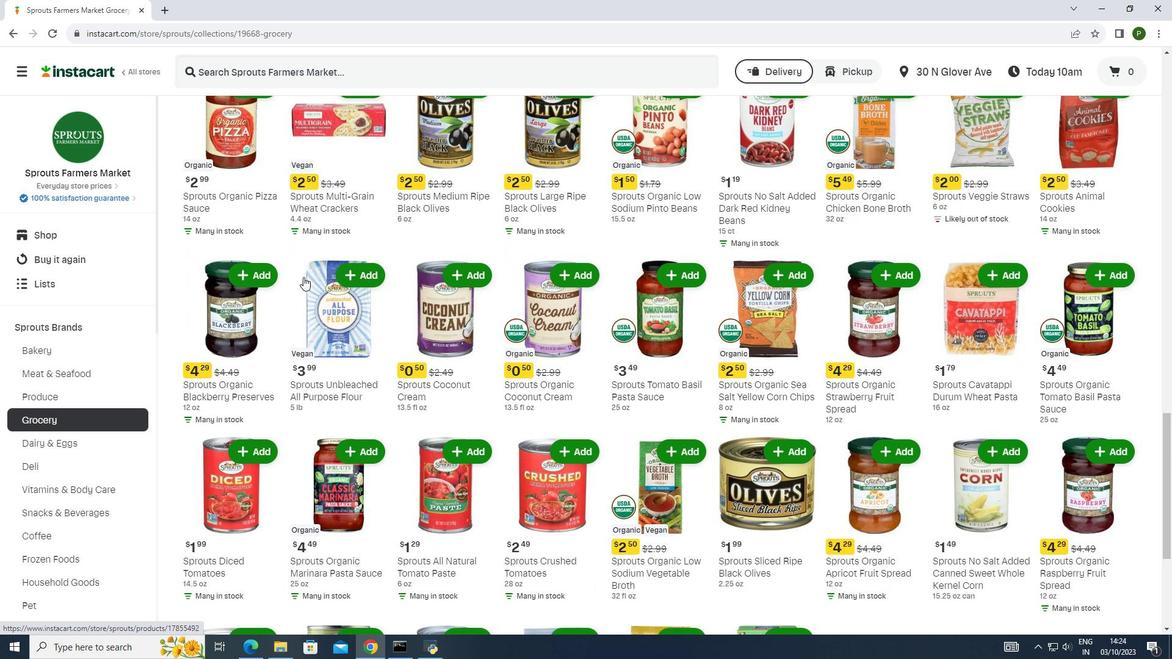 
Action: Mouse scrolled (303, 276) with delta (0, 0)
Screenshot: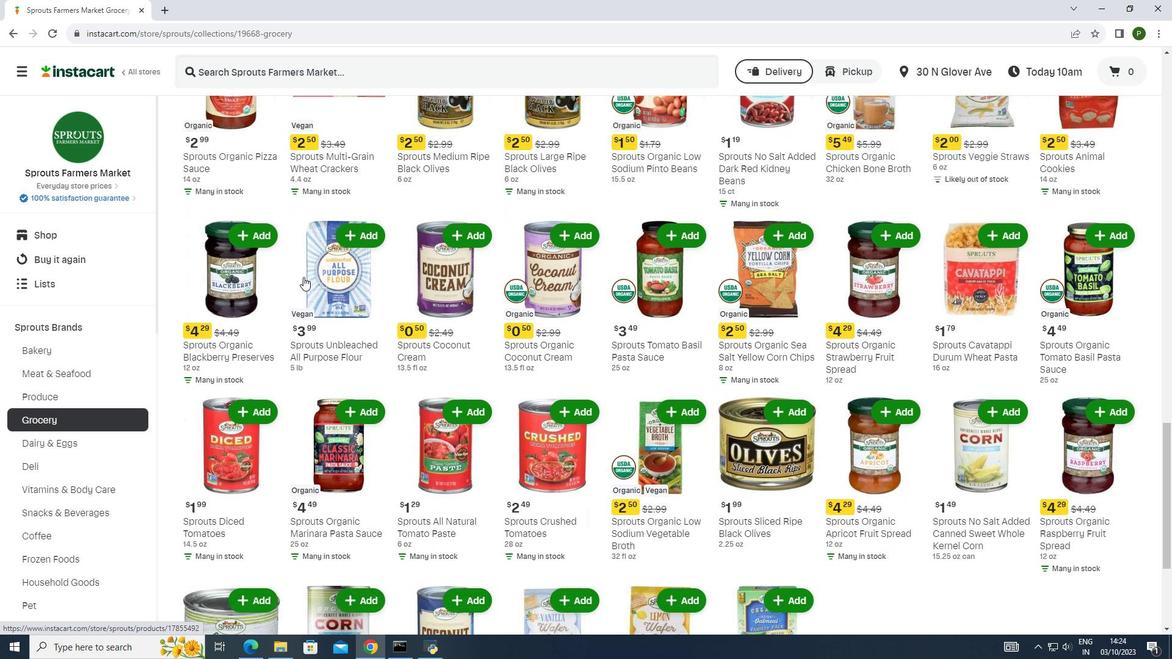 
Action: Mouse scrolled (303, 276) with delta (0, 0)
Screenshot: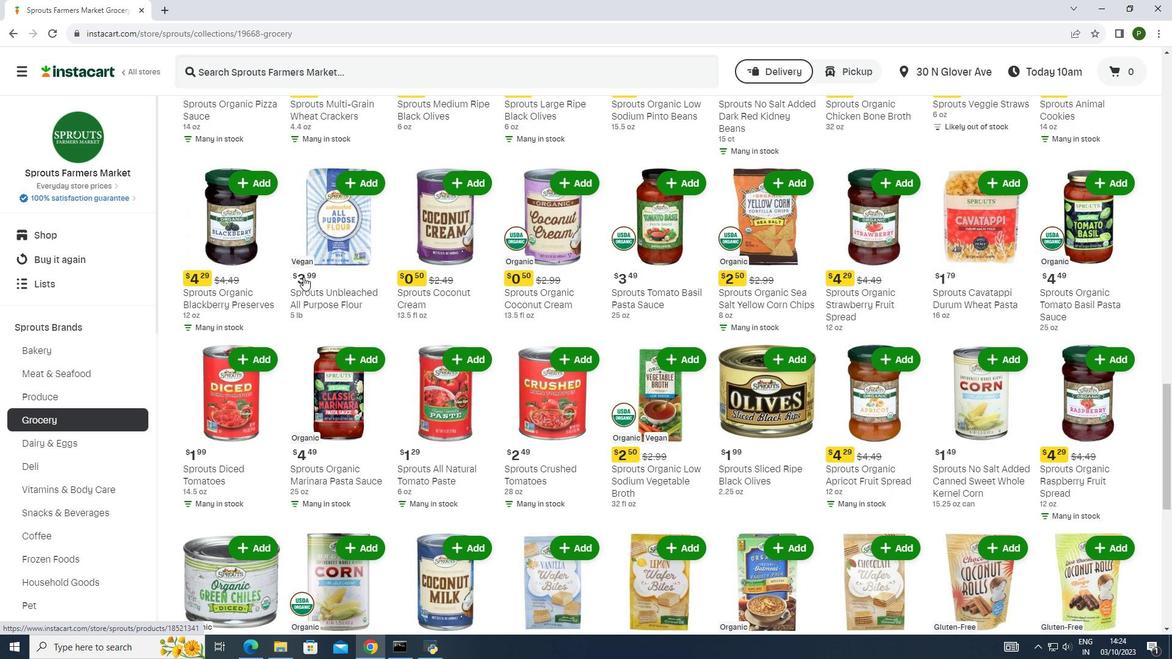 
Action: Mouse scrolled (303, 276) with delta (0, 0)
Screenshot: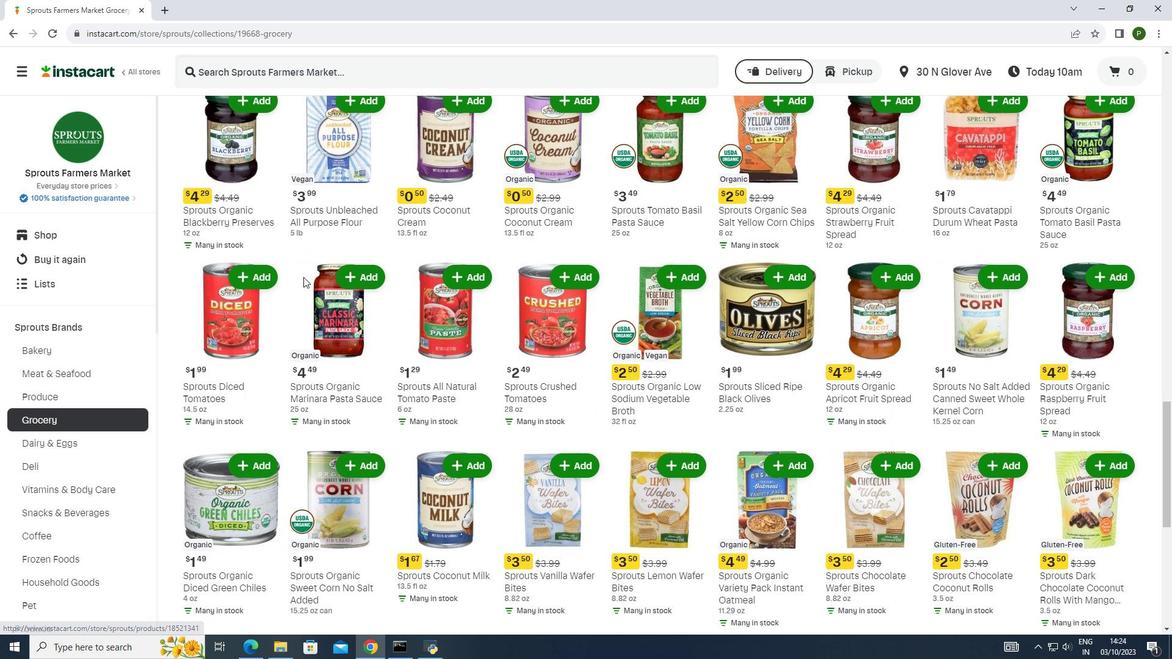 
Action: Mouse scrolled (303, 276) with delta (0, 0)
Screenshot: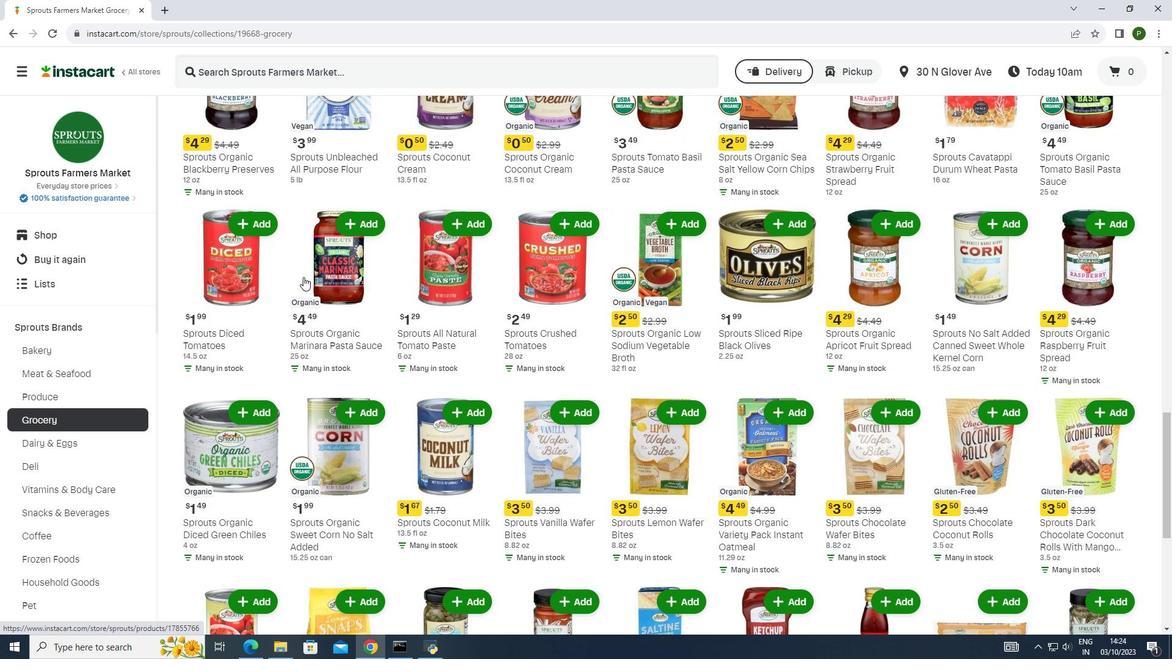 
Action: Mouse scrolled (303, 276) with delta (0, 0)
Screenshot: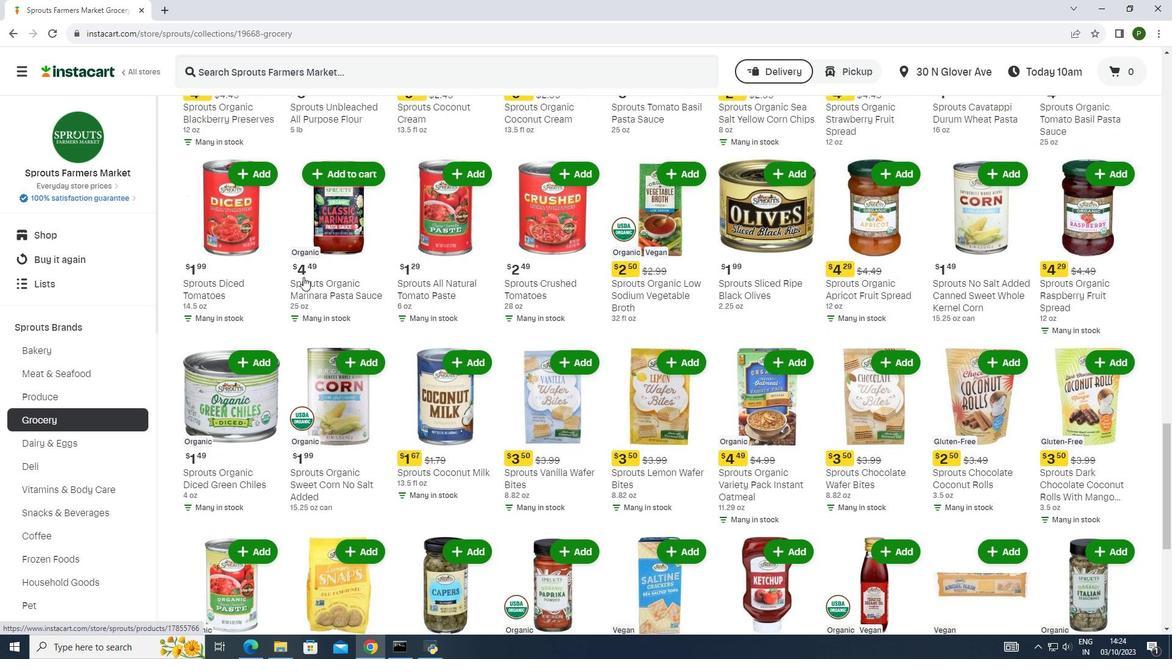 
Action: Mouse scrolled (303, 276) with delta (0, 0)
Screenshot: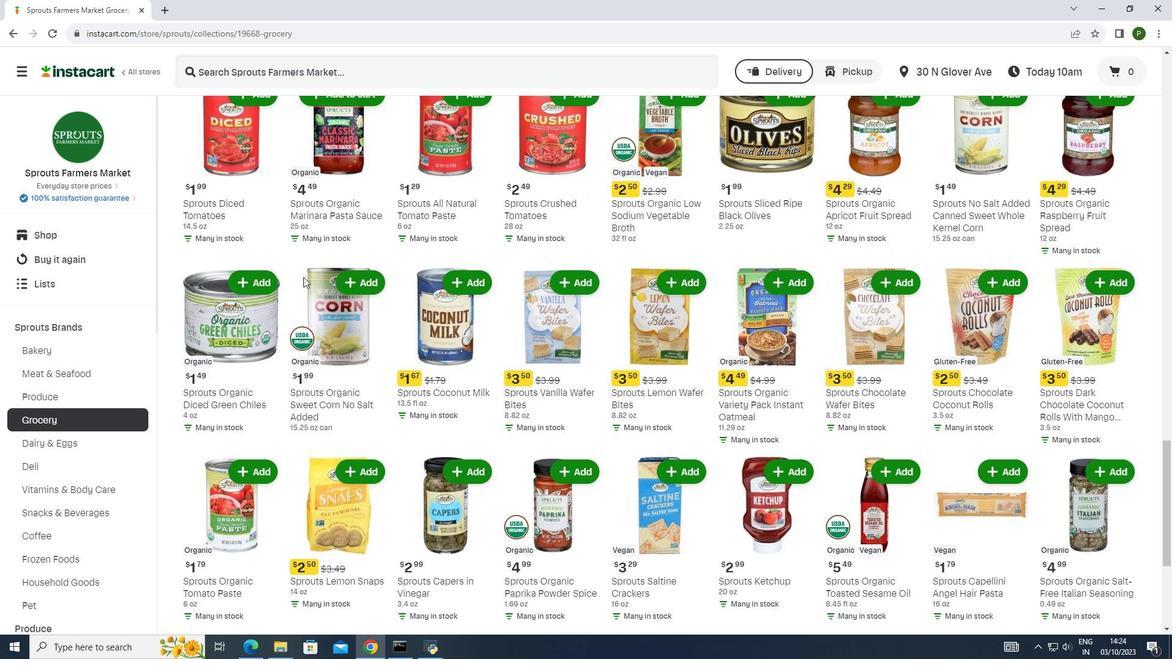 
Action: Mouse moved to (975, 241)
Screenshot: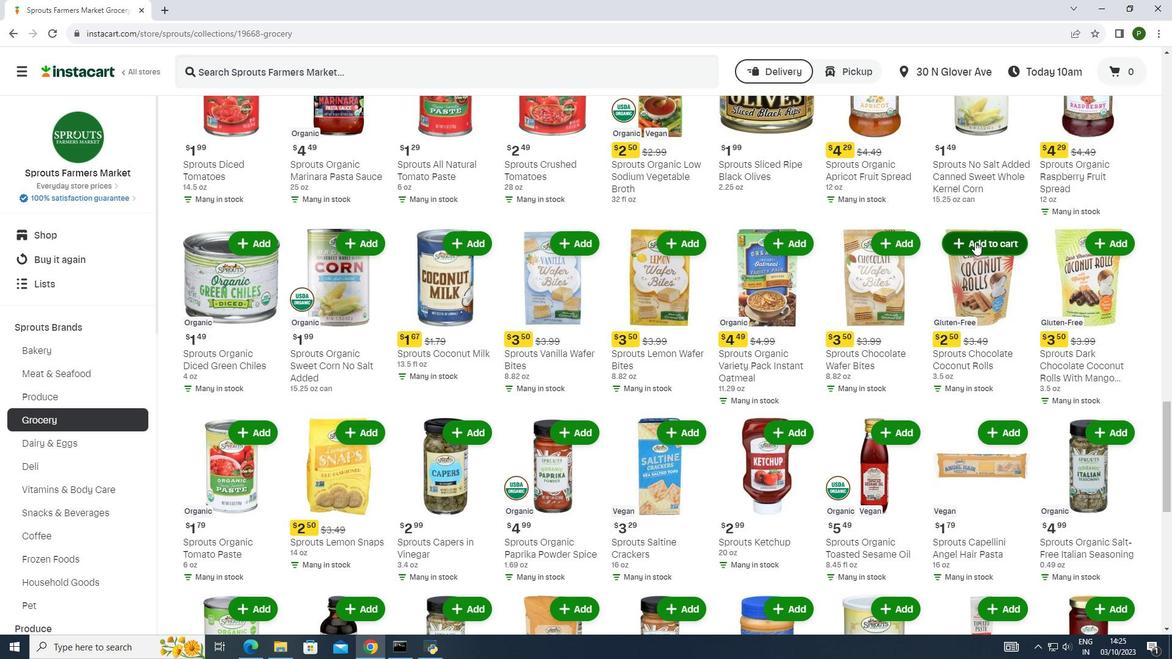 
Action: Mouse pressed left at (975, 241)
Screenshot: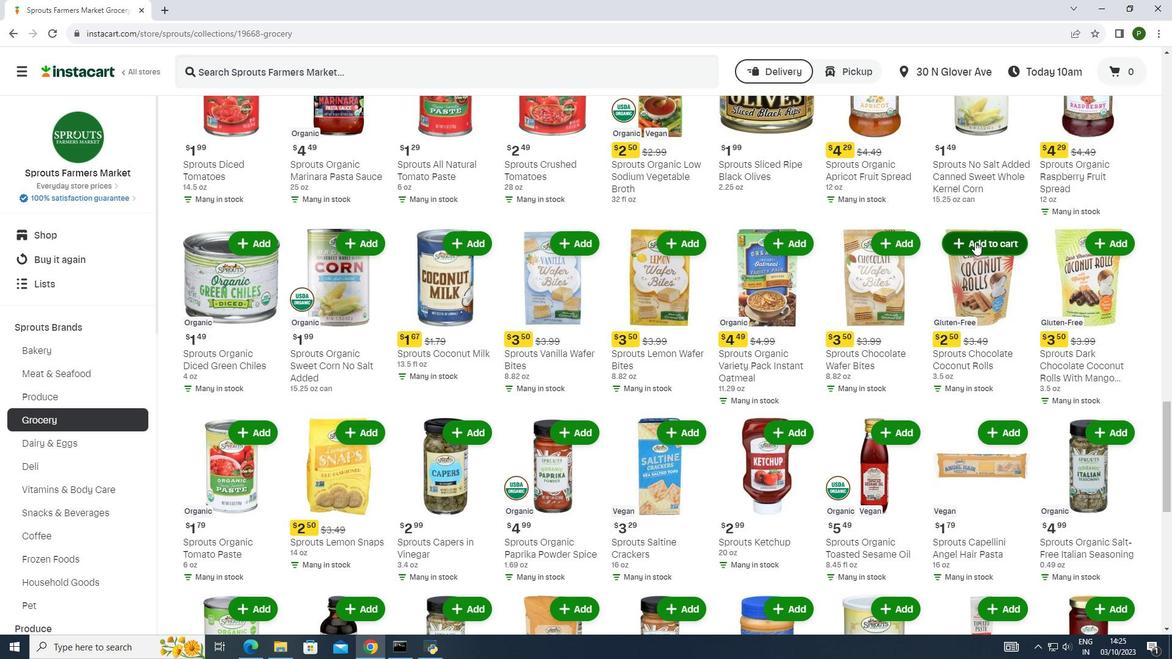 
